 Task: Set up a 60-minute appointment for discussing service feedback.
Action: Mouse moved to (82, 157)
Screenshot: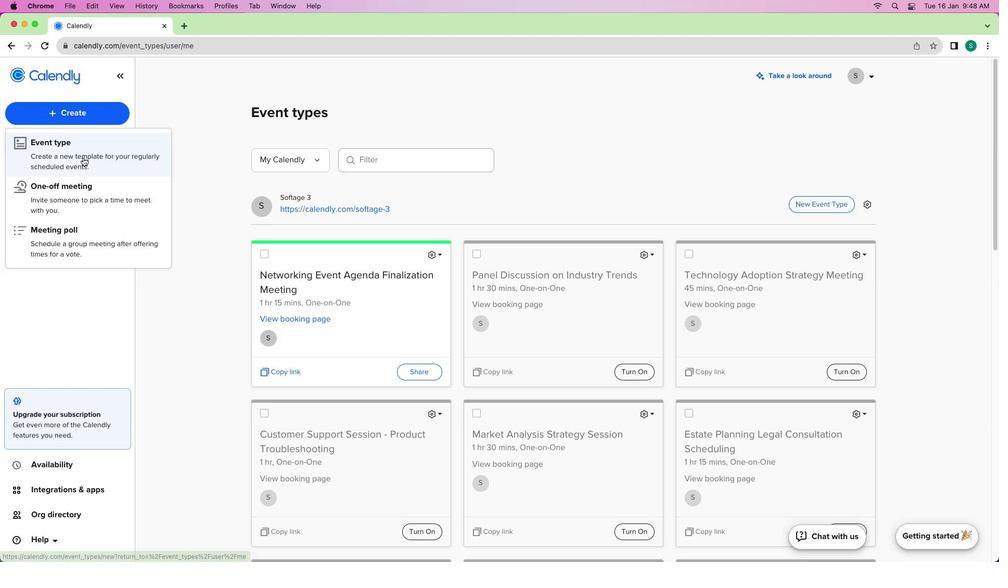
Action: Mouse pressed left at (82, 157)
Screenshot: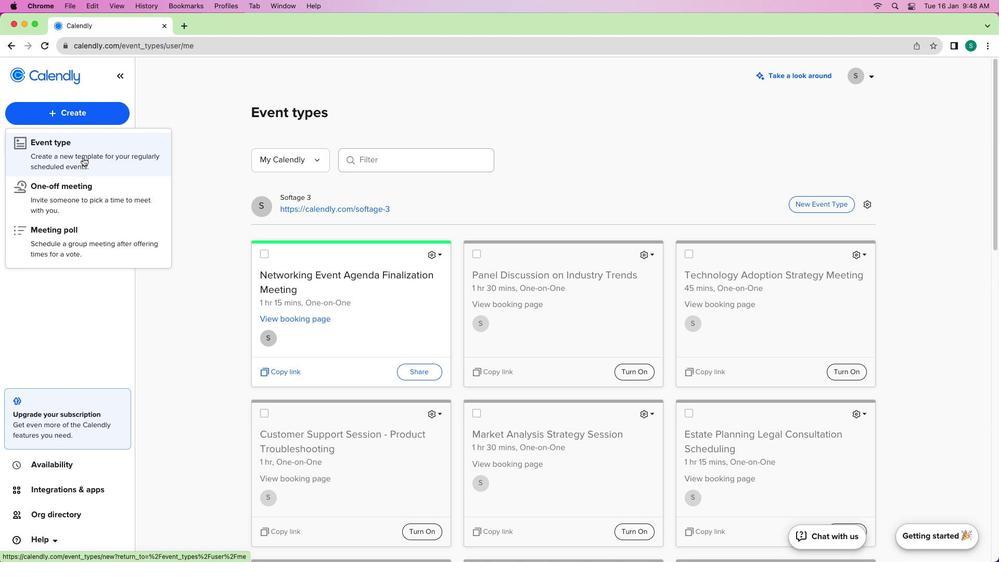 
Action: Mouse moved to (368, 232)
Screenshot: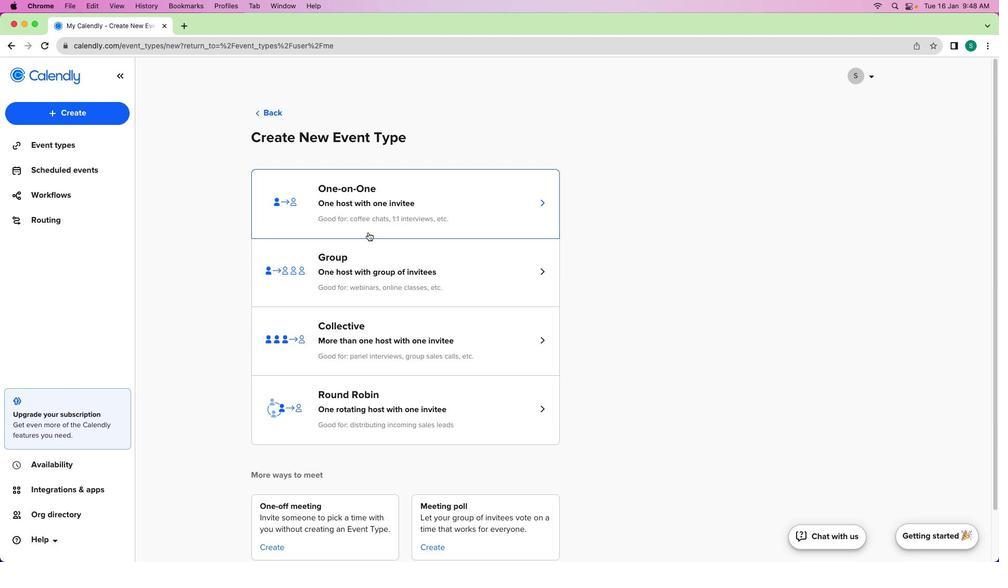 
Action: Mouse pressed left at (368, 232)
Screenshot: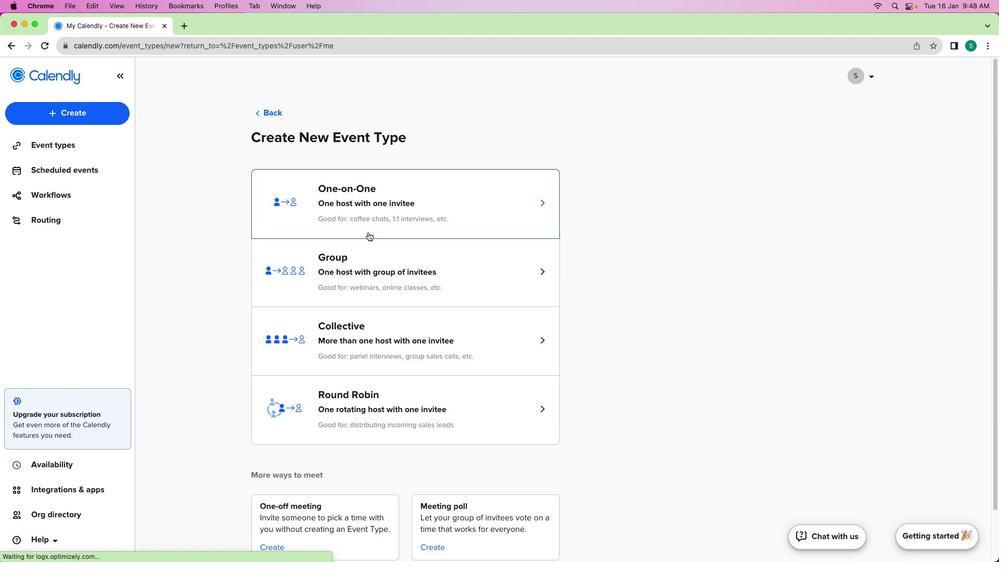 
Action: Mouse moved to (151, 165)
Screenshot: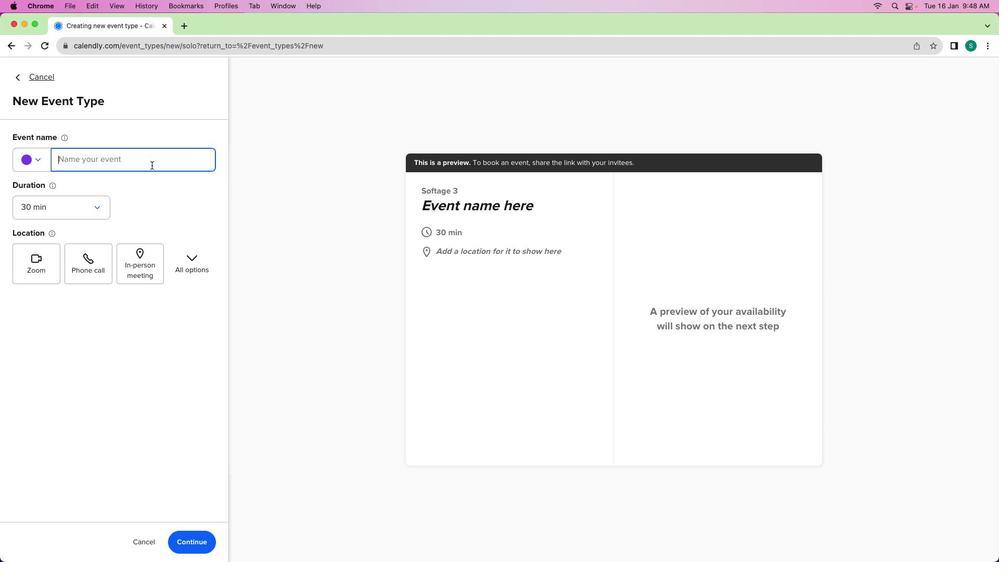 
Action: Mouse pressed left at (151, 165)
Screenshot: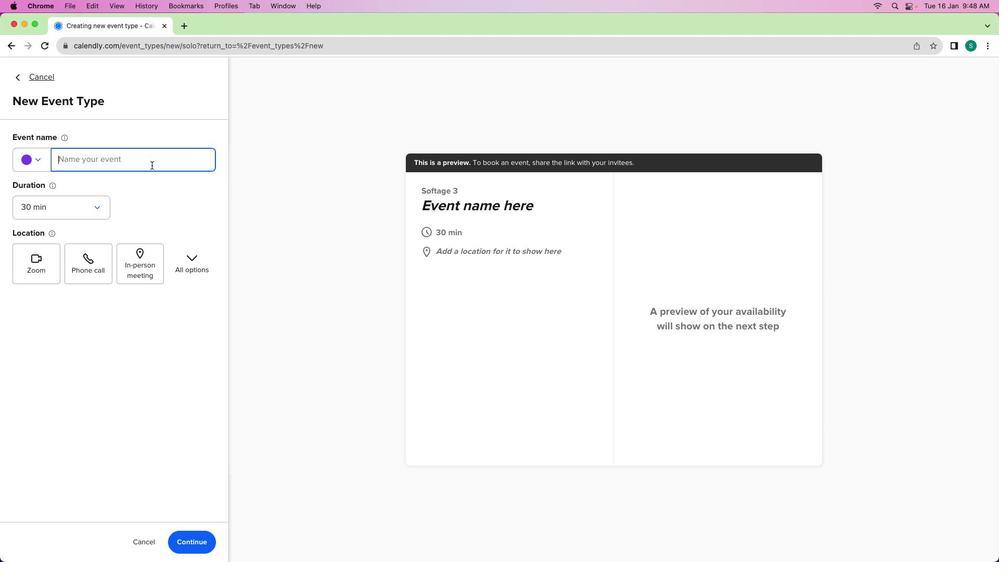 
Action: Key pressed Key.shiftKey.shift'S''e''r''v''i''c''e'Key.spaceKey.shift'F''e''d'Key.backspace'e''d''b''a''c''k'Key.spaceKey.shift'D''i''s''c''u''s''s''i''o''n'Key.spaceKey.shiftKey.shift'A''p''p''o''i''n''t''m''e''n''t'Key.space
Screenshot: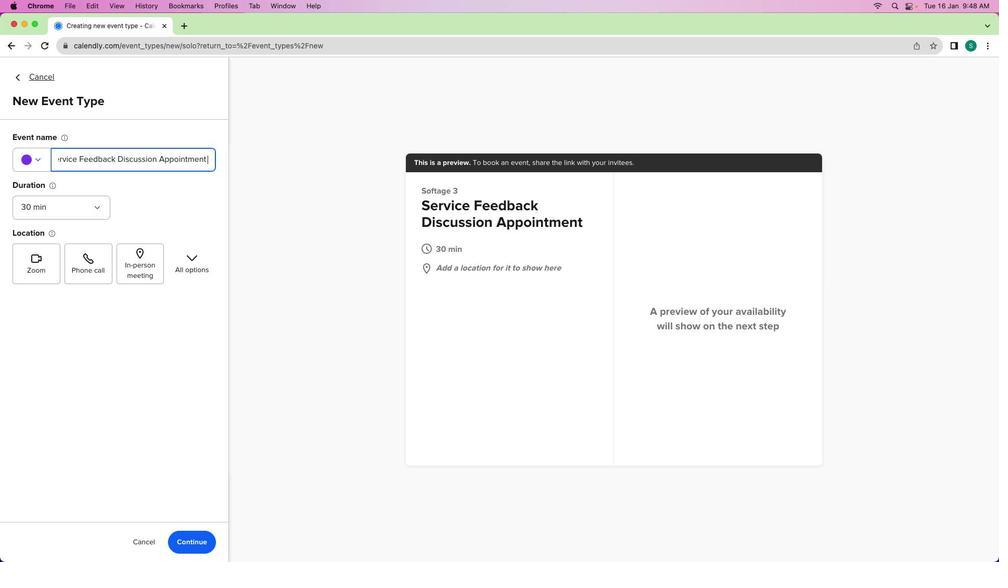 
Action: Mouse moved to (61, 213)
Screenshot: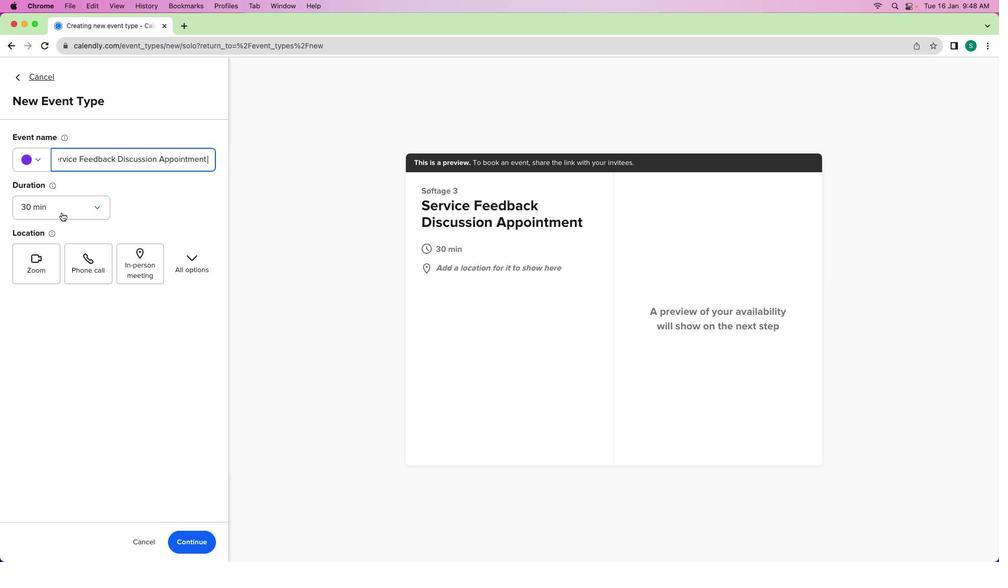
Action: Mouse pressed left at (61, 213)
Screenshot: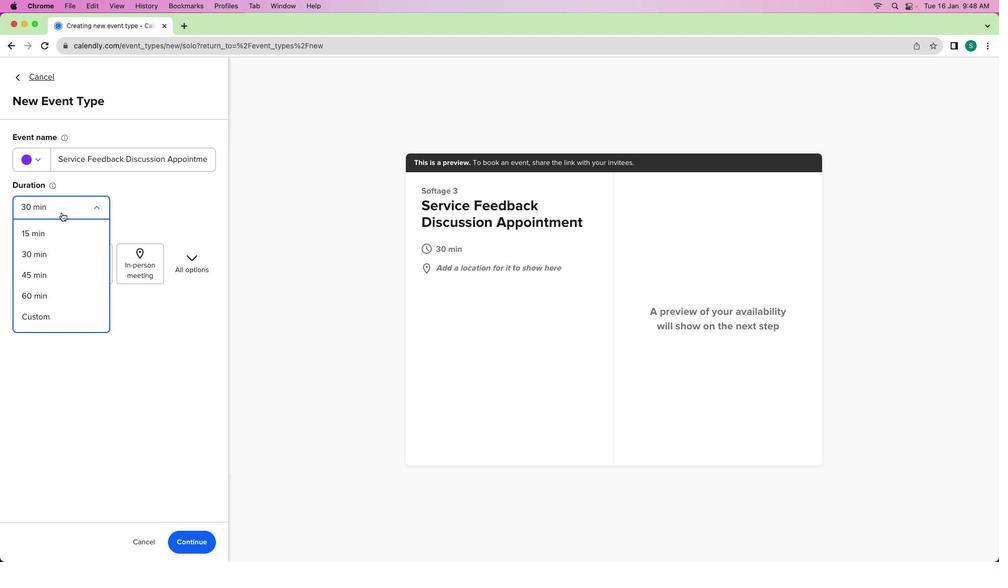 
Action: Mouse moved to (36, 297)
Screenshot: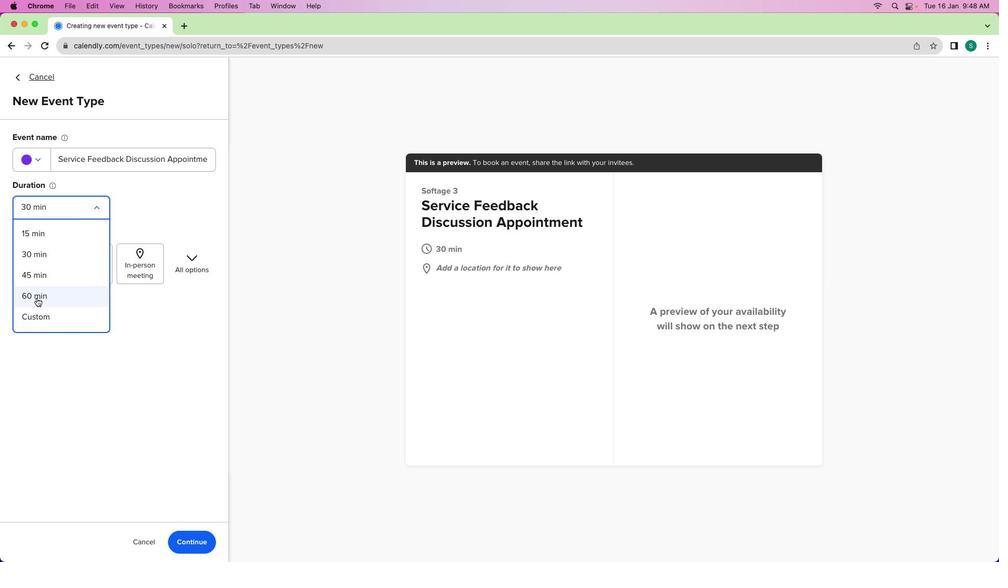
Action: Mouse pressed left at (36, 297)
Screenshot: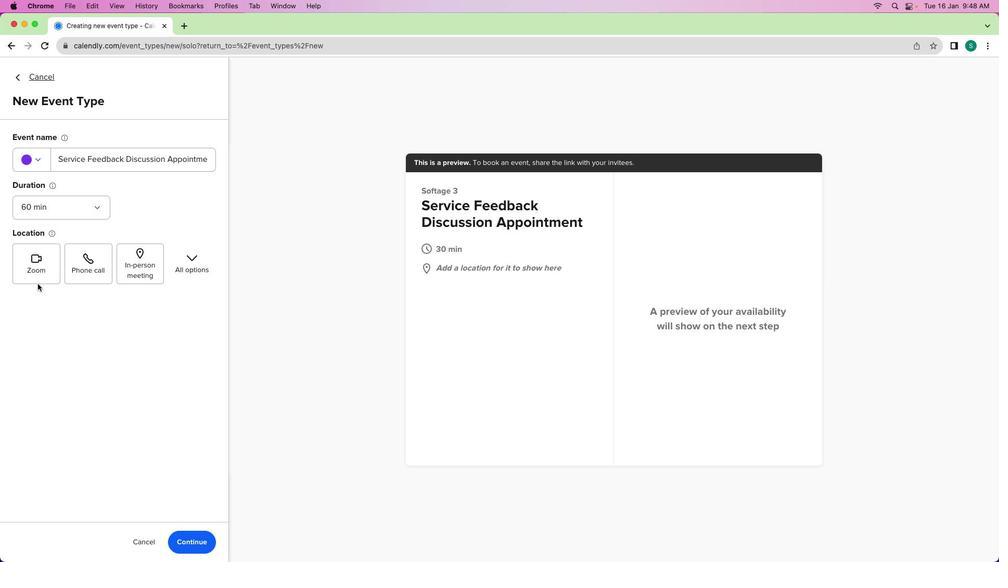 
Action: Mouse moved to (33, 163)
Screenshot: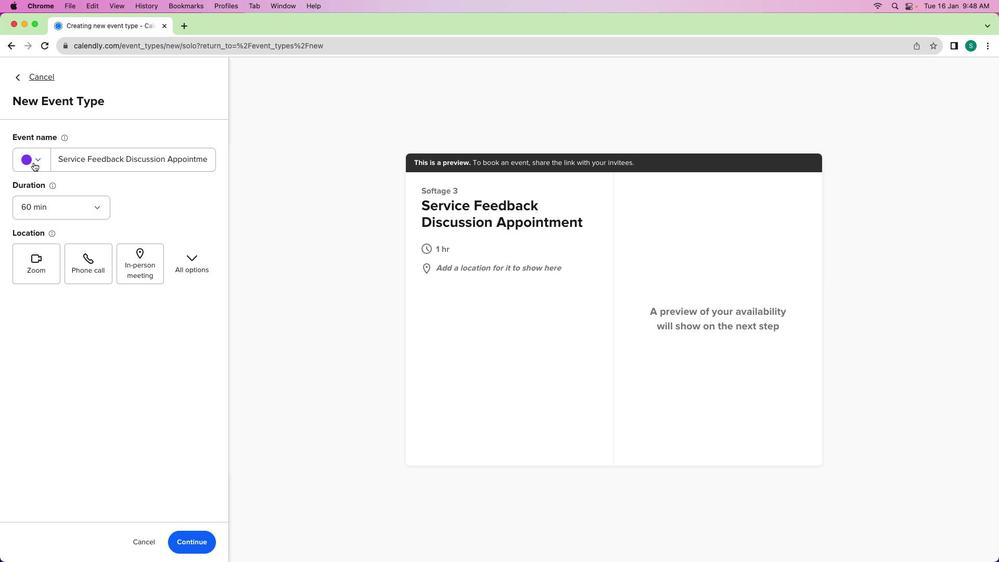 
Action: Mouse pressed left at (33, 163)
Screenshot: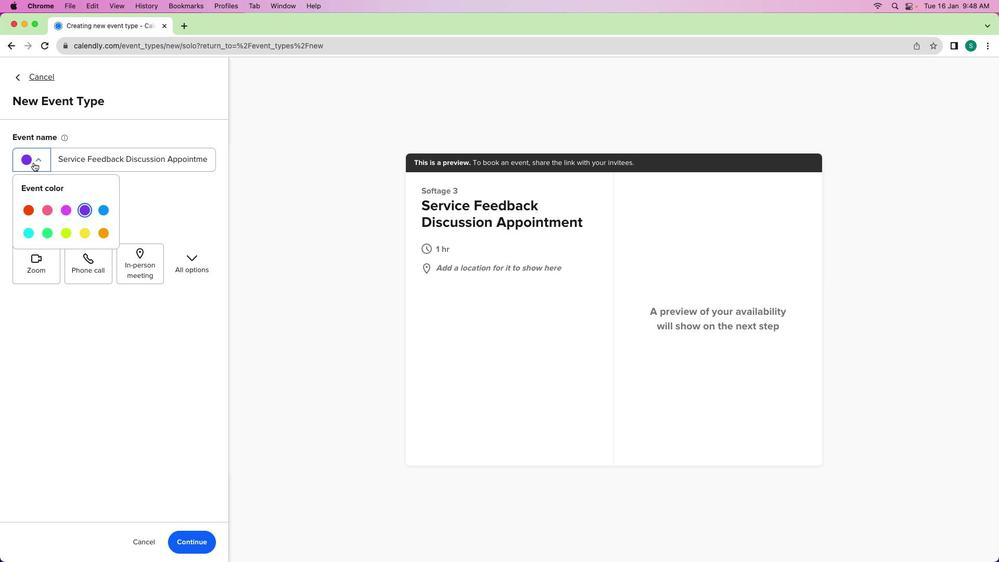 
Action: Mouse moved to (99, 213)
Screenshot: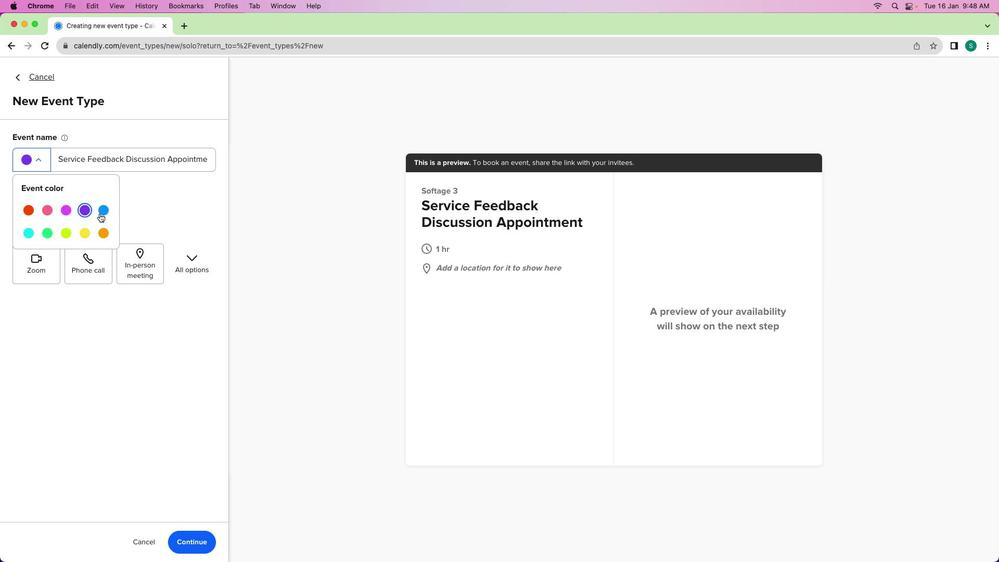
Action: Mouse pressed left at (99, 213)
Screenshot: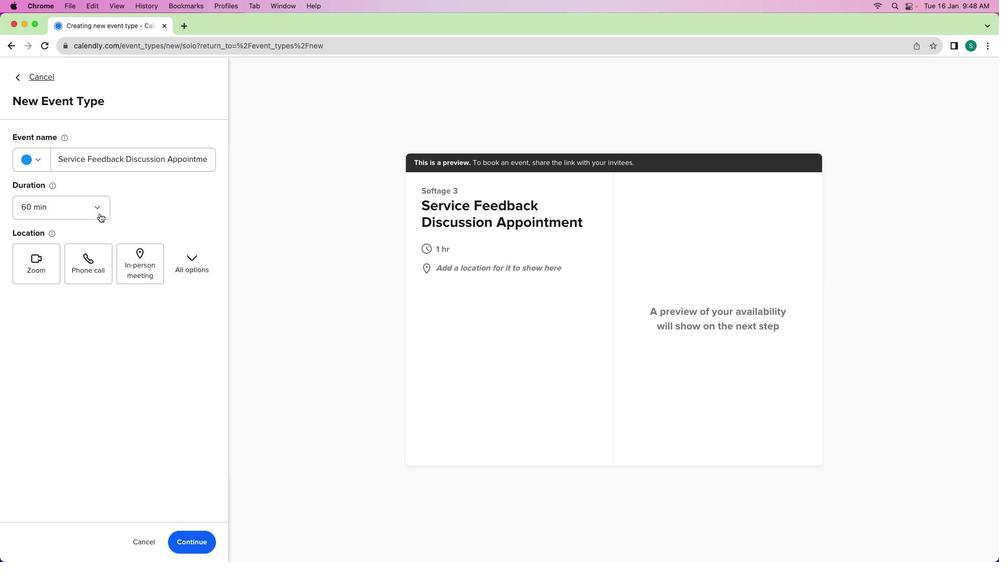 
Action: Mouse moved to (26, 276)
Screenshot: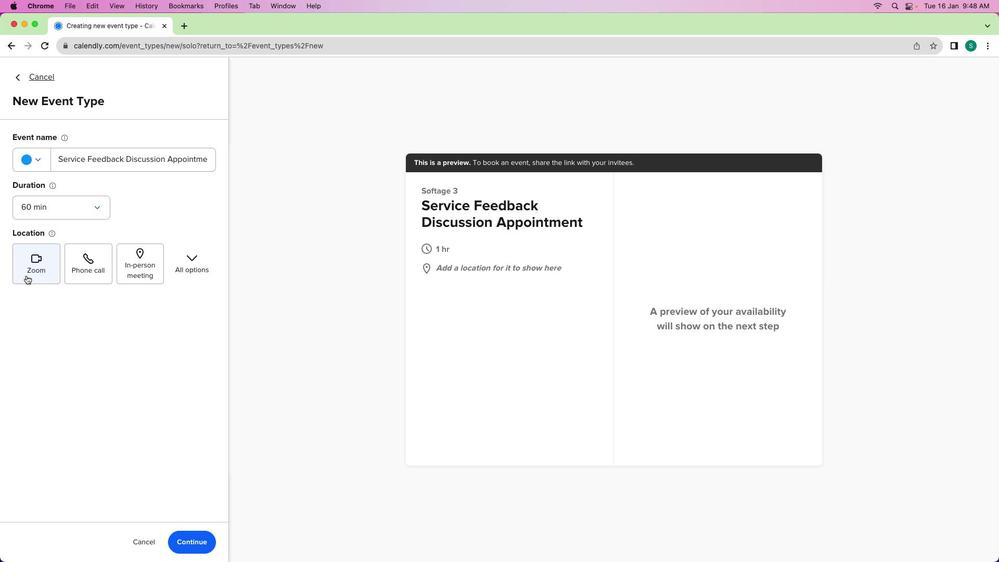 
Action: Mouse pressed left at (26, 276)
Screenshot: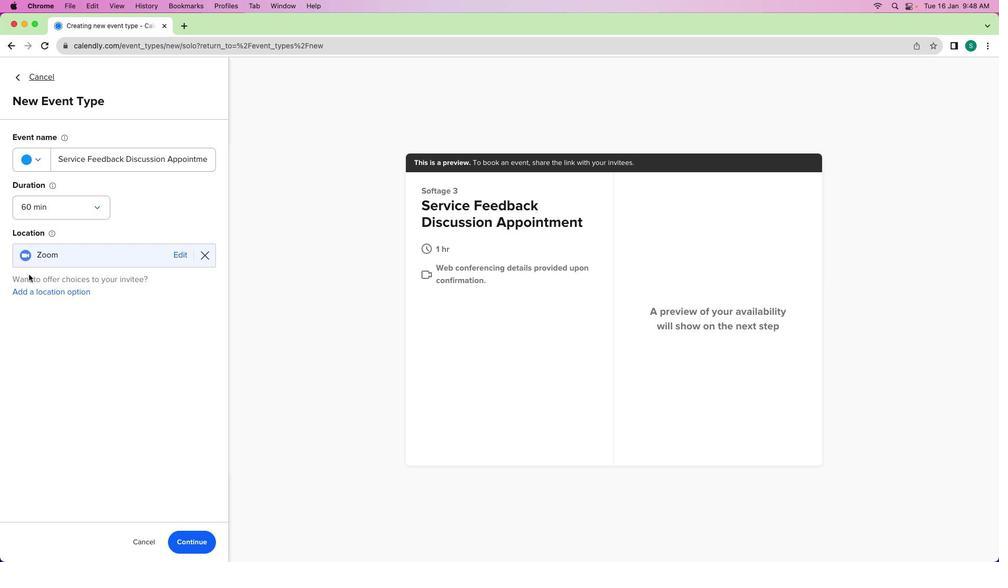 
Action: Mouse moved to (193, 544)
Screenshot: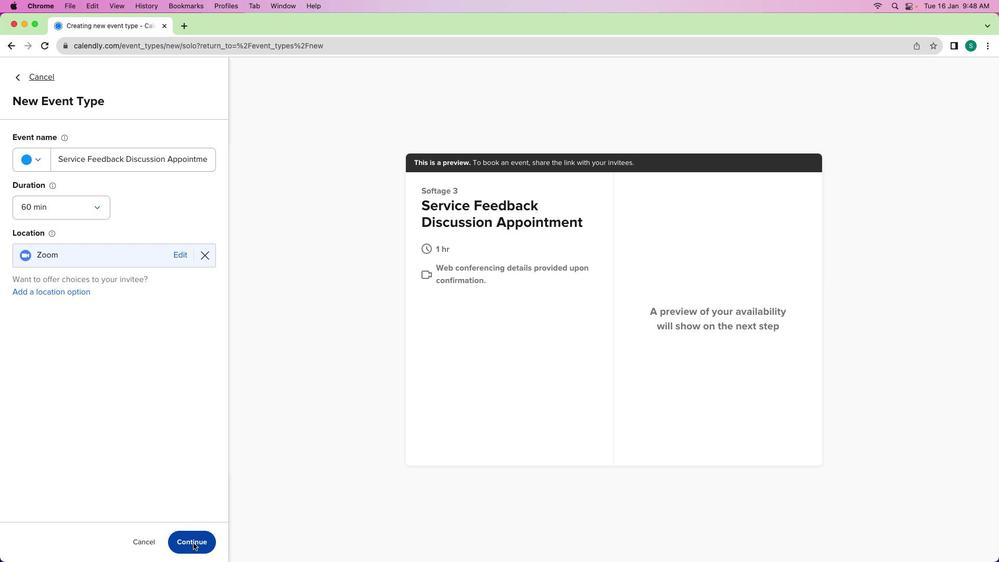 
Action: Mouse pressed left at (193, 544)
Screenshot: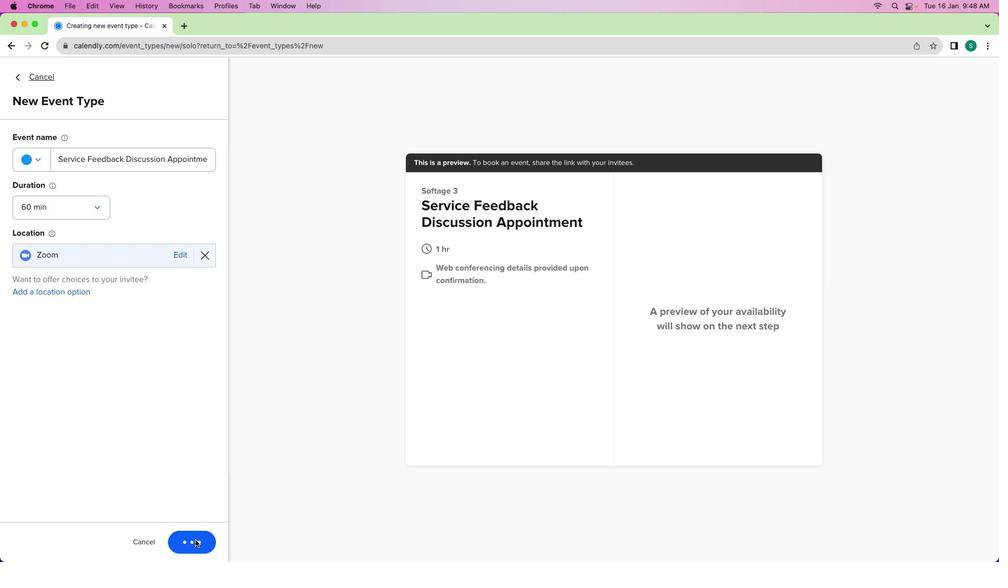 
Action: Mouse moved to (166, 349)
Screenshot: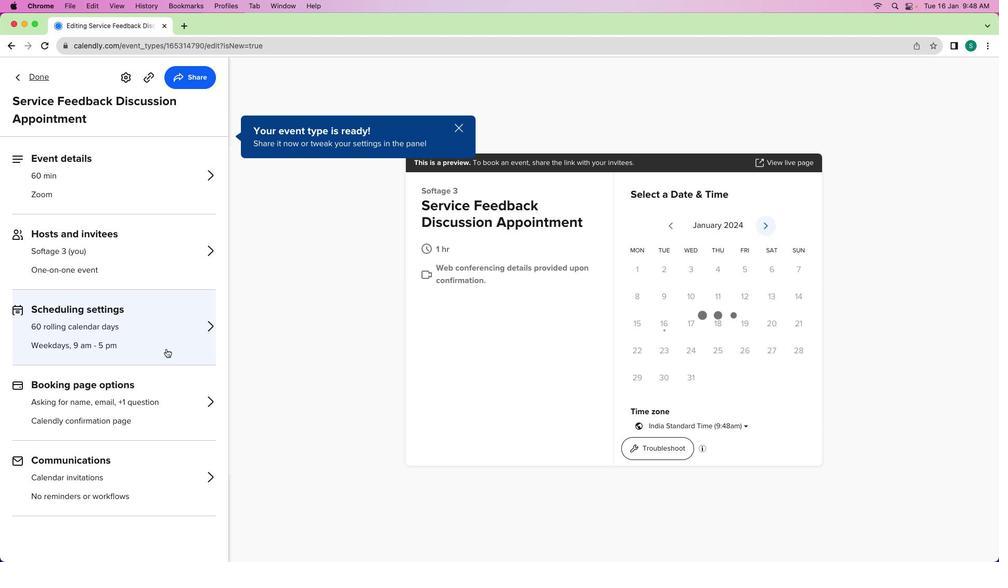 
Action: Mouse pressed left at (166, 349)
Screenshot: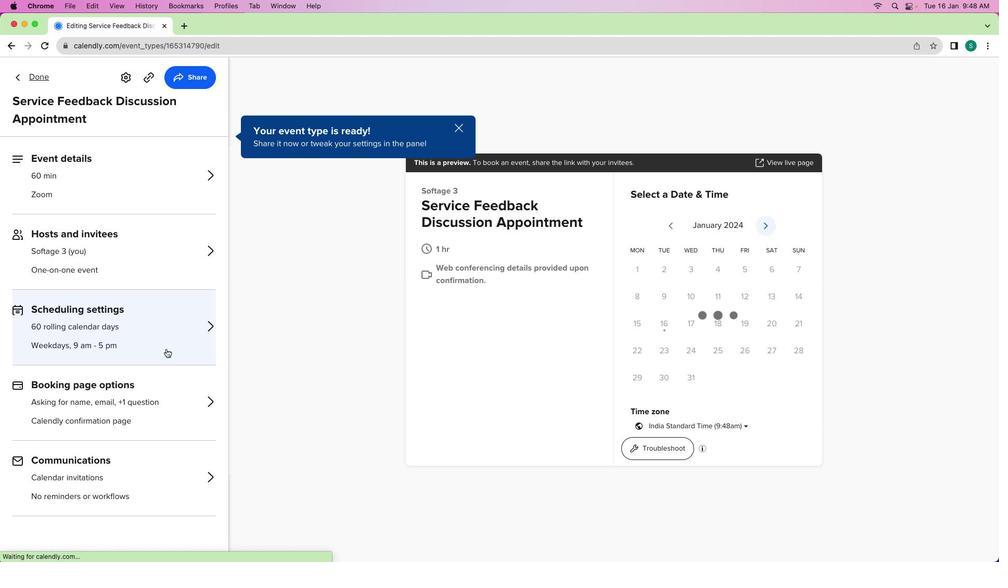 
Action: Mouse moved to (185, 389)
Screenshot: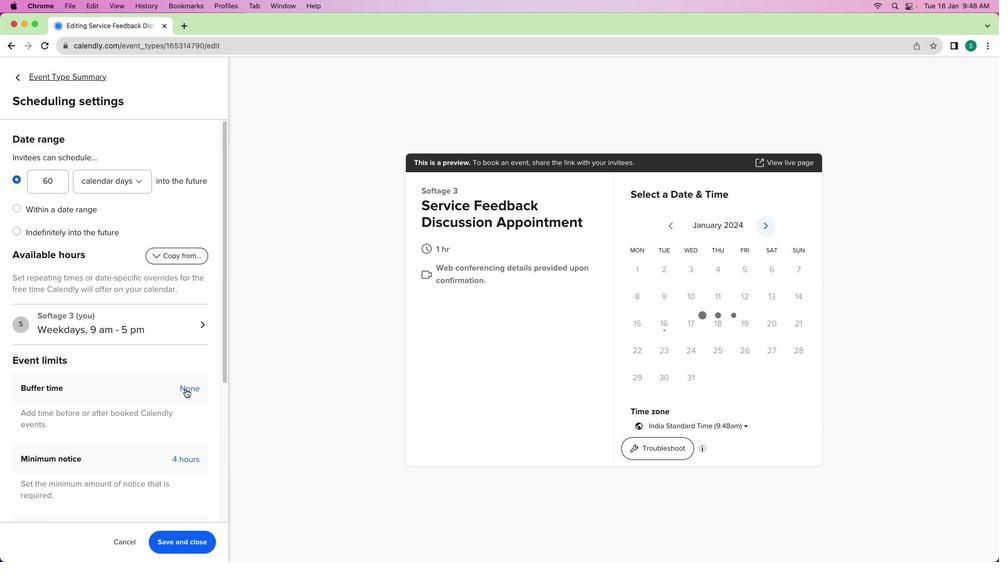 
Action: Mouse pressed left at (185, 389)
Screenshot: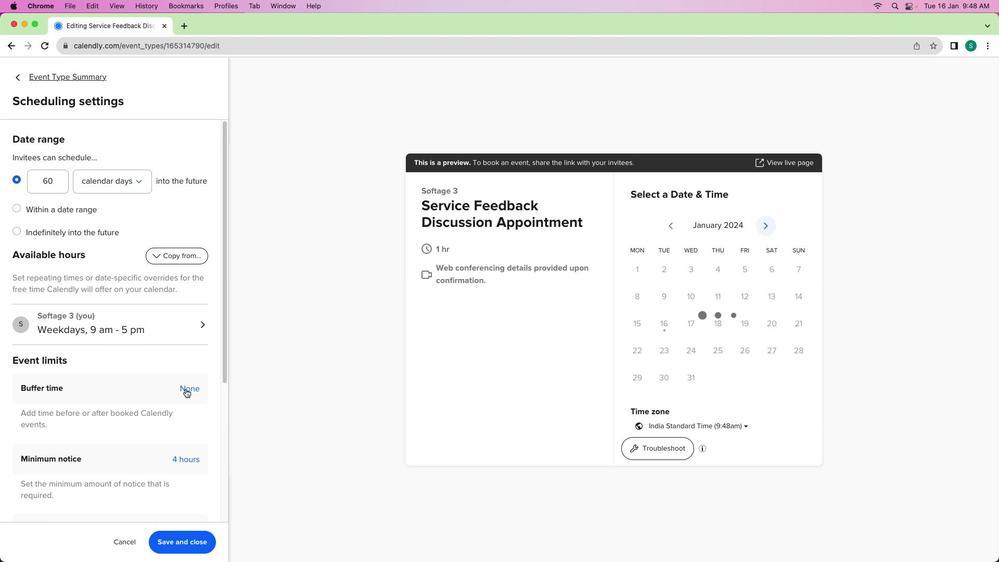 
Action: Mouse moved to (151, 414)
Screenshot: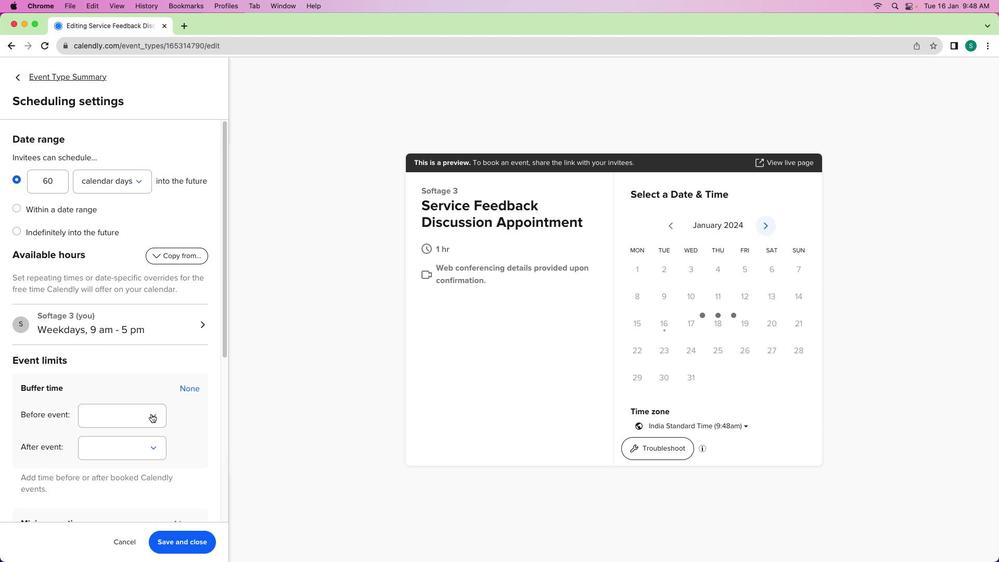 
Action: Mouse pressed left at (151, 414)
Screenshot: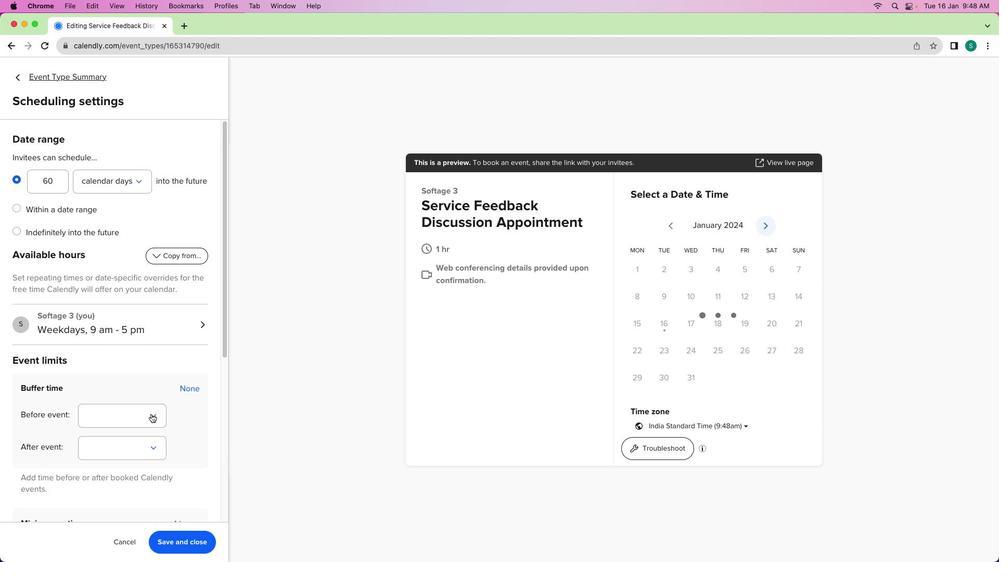 
Action: Mouse moved to (99, 506)
Screenshot: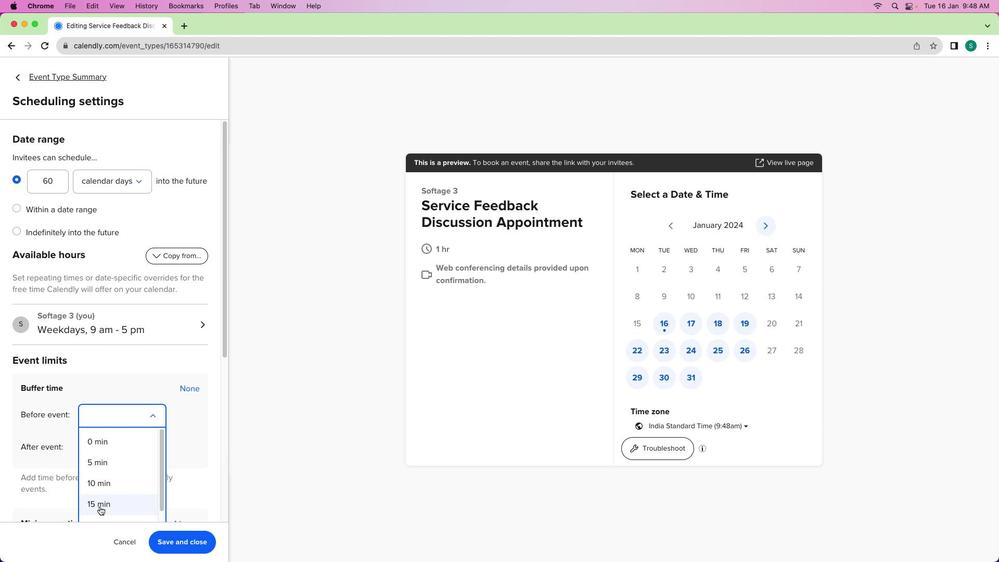 
Action: Mouse pressed left at (99, 506)
Screenshot: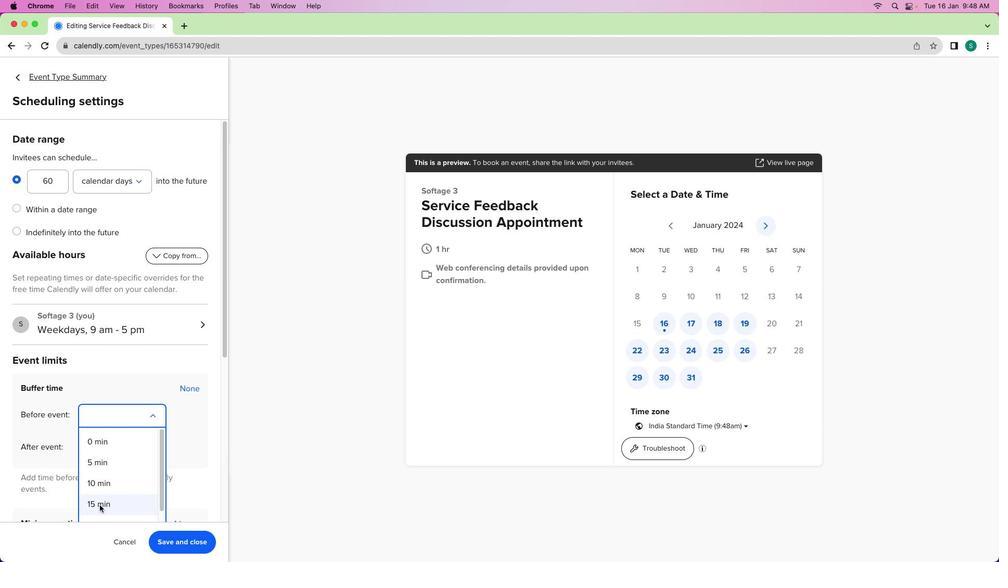 
Action: Mouse moved to (125, 445)
Screenshot: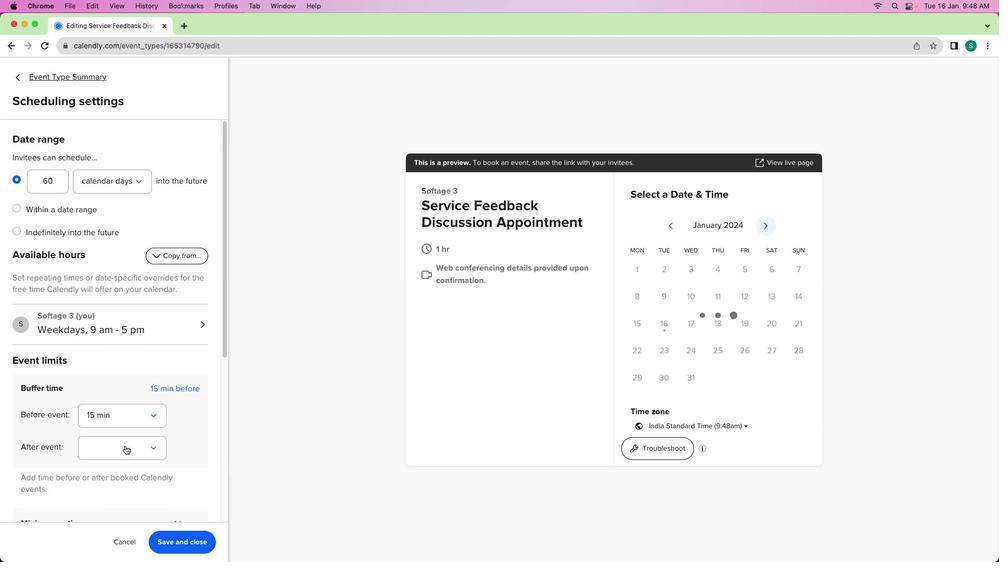 
Action: Mouse pressed left at (125, 445)
Screenshot: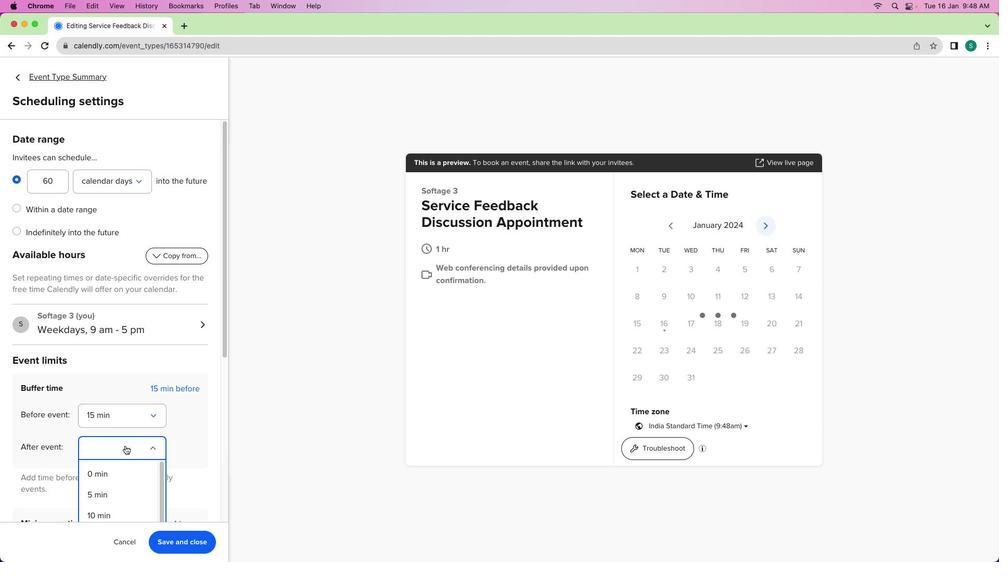 
Action: Mouse moved to (112, 490)
Screenshot: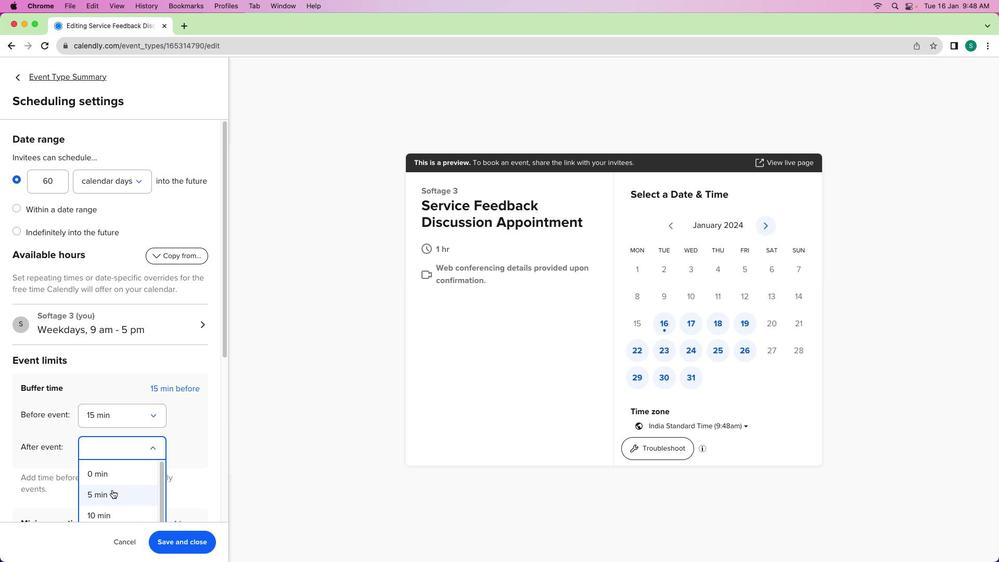 
Action: Mouse pressed left at (112, 490)
Screenshot: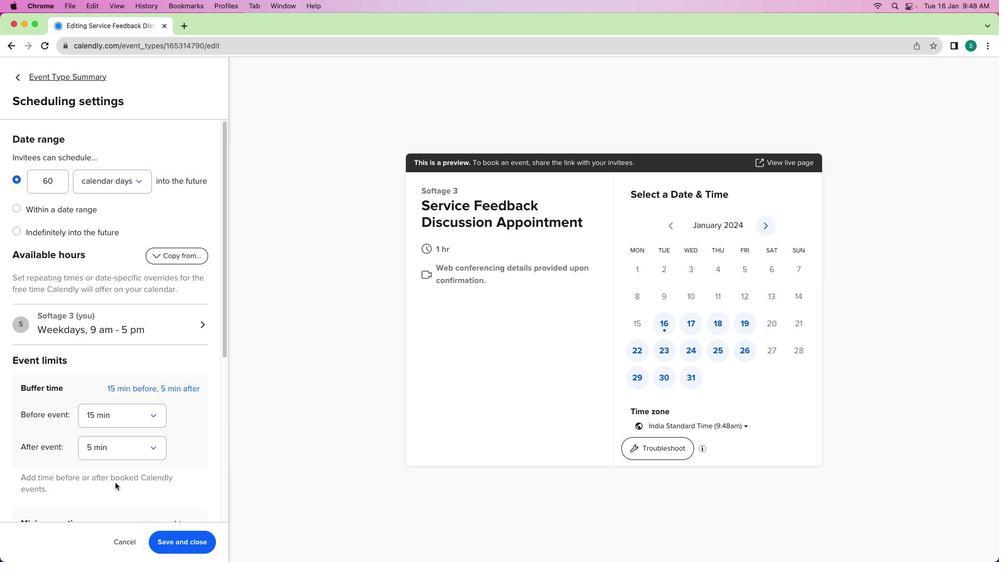 
Action: Mouse moved to (127, 438)
Screenshot: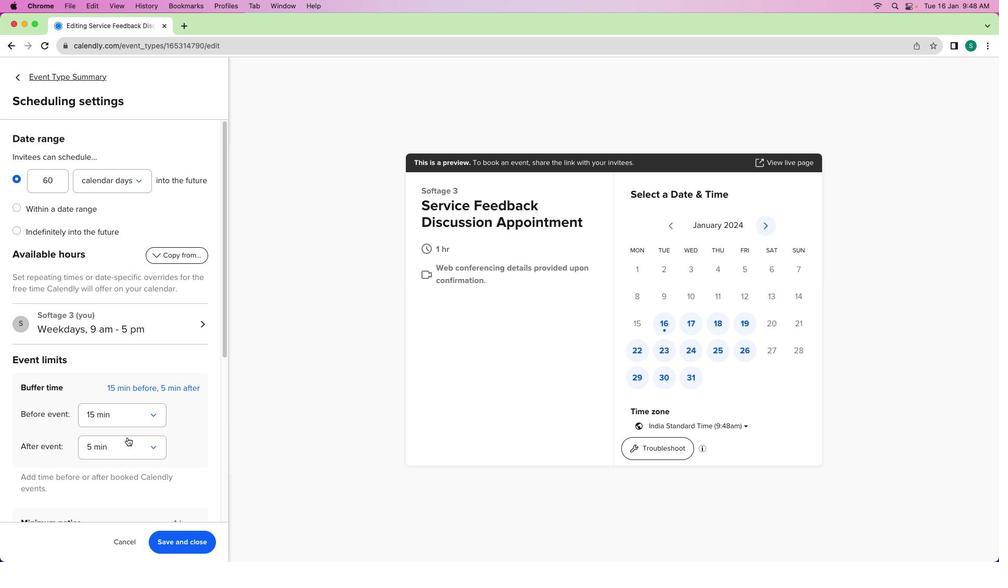 
Action: Mouse scrolled (127, 438) with delta (0, 0)
Screenshot: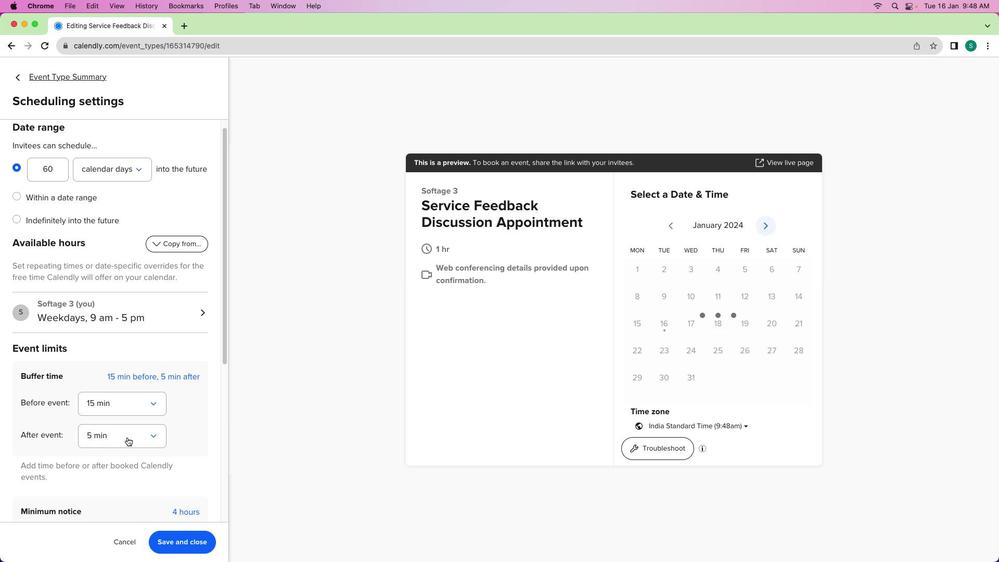 
Action: Mouse scrolled (127, 438) with delta (0, 0)
Screenshot: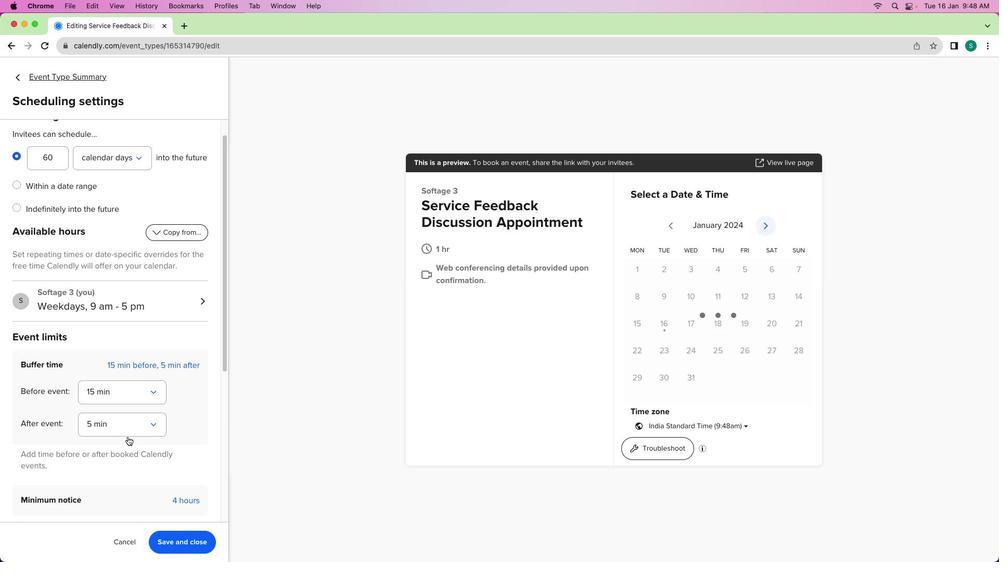 
Action: Mouse scrolled (127, 438) with delta (0, -1)
Screenshot: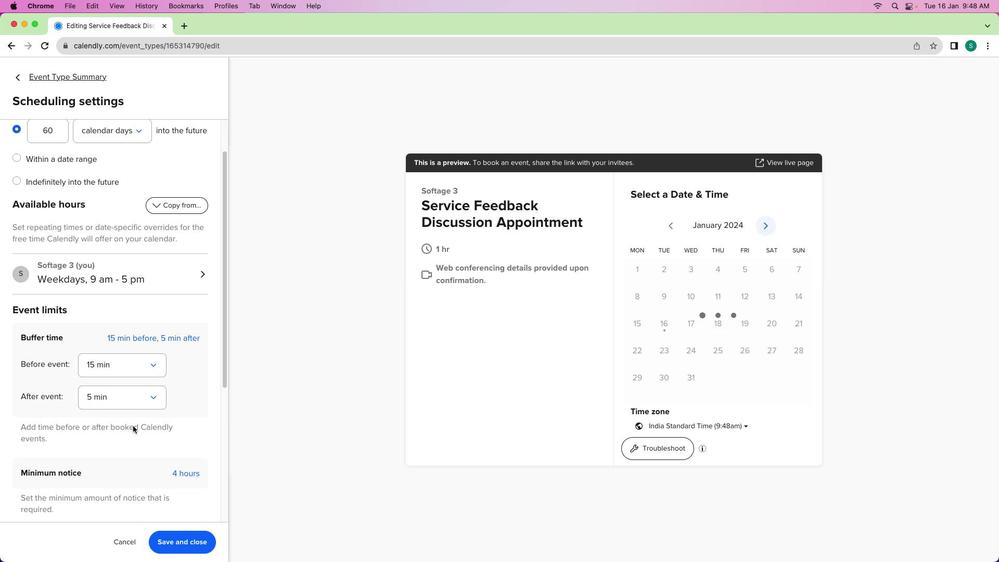 
Action: Mouse moved to (160, 326)
Screenshot: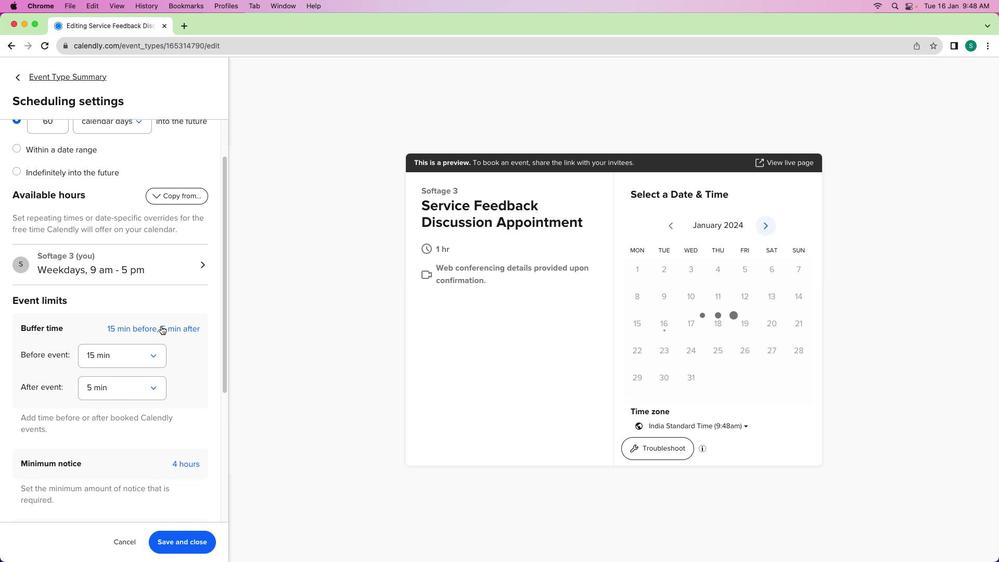 
Action: Mouse pressed left at (160, 326)
Screenshot: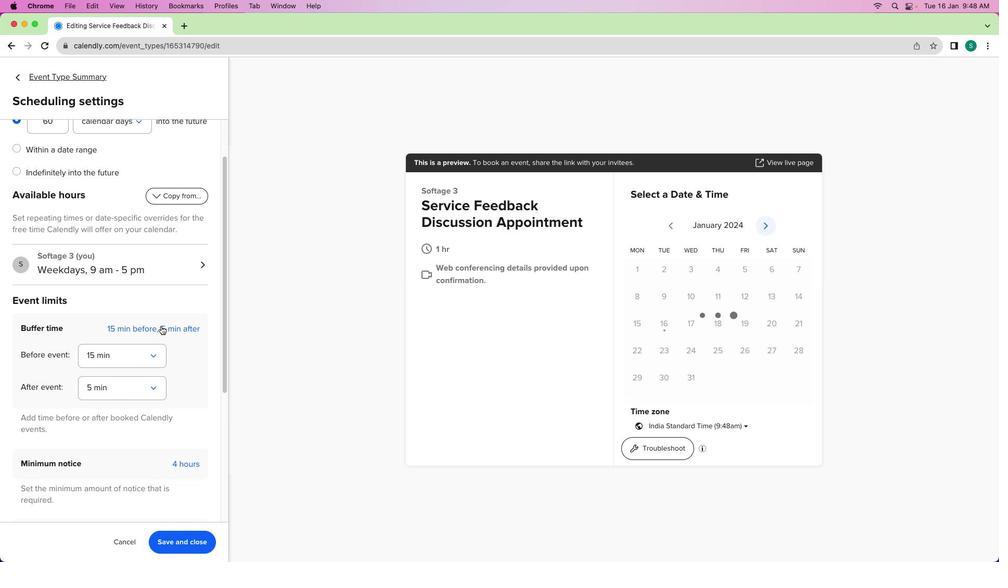 
Action: Mouse moved to (159, 431)
Screenshot: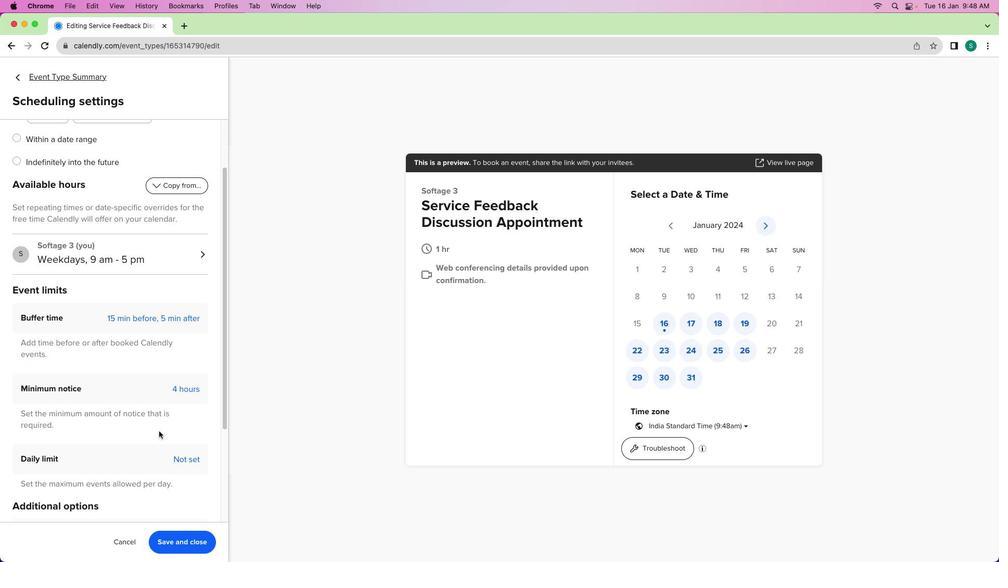 
Action: Mouse scrolled (159, 431) with delta (0, 0)
Screenshot: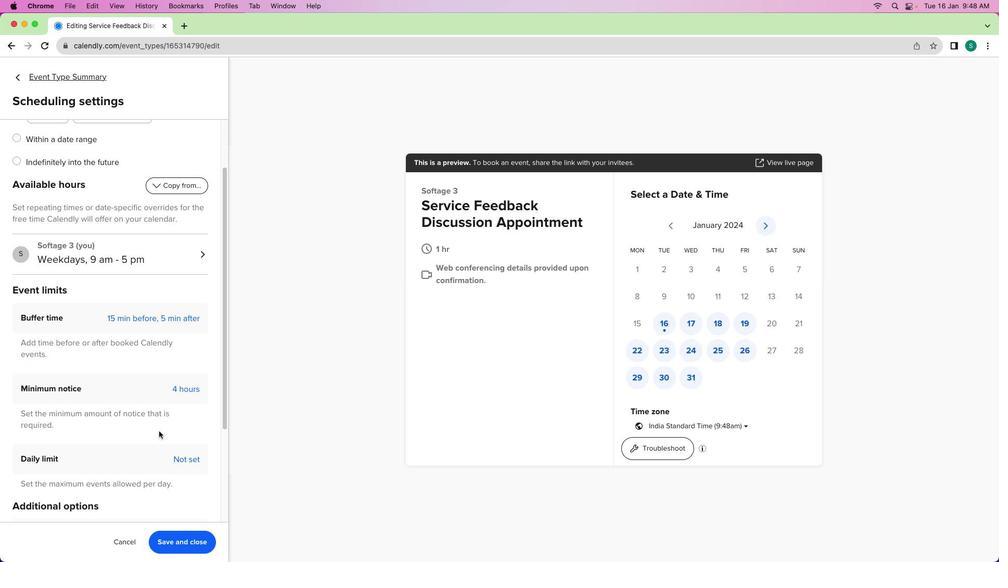 
Action: Mouse scrolled (159, 431) with delta (0, 0)
Screenshot: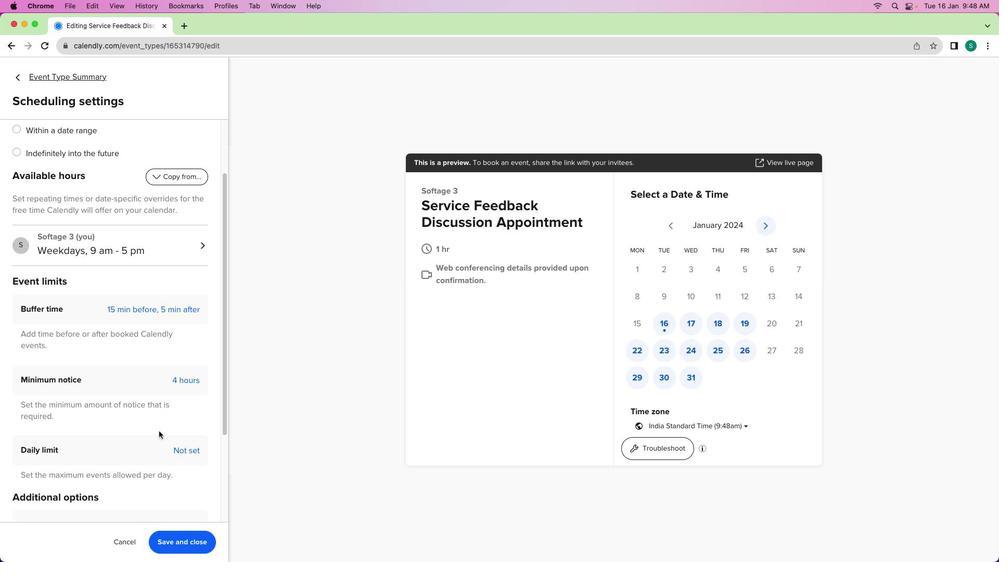 
Action: Mouse scrolled (159, 431) with delta (0, 0)
Screenshot: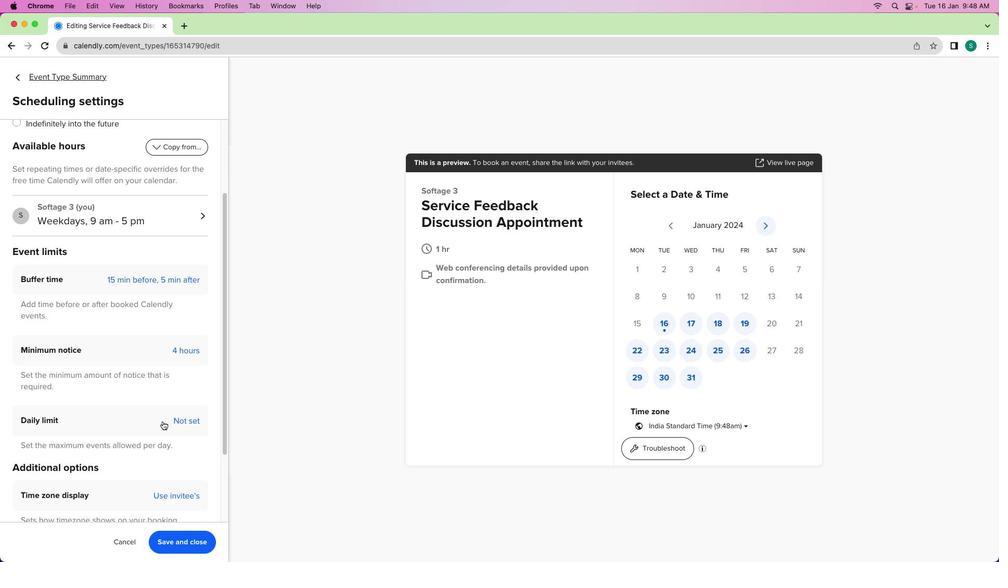 
Action: Mouse moved to (169, 350)
Screenshot: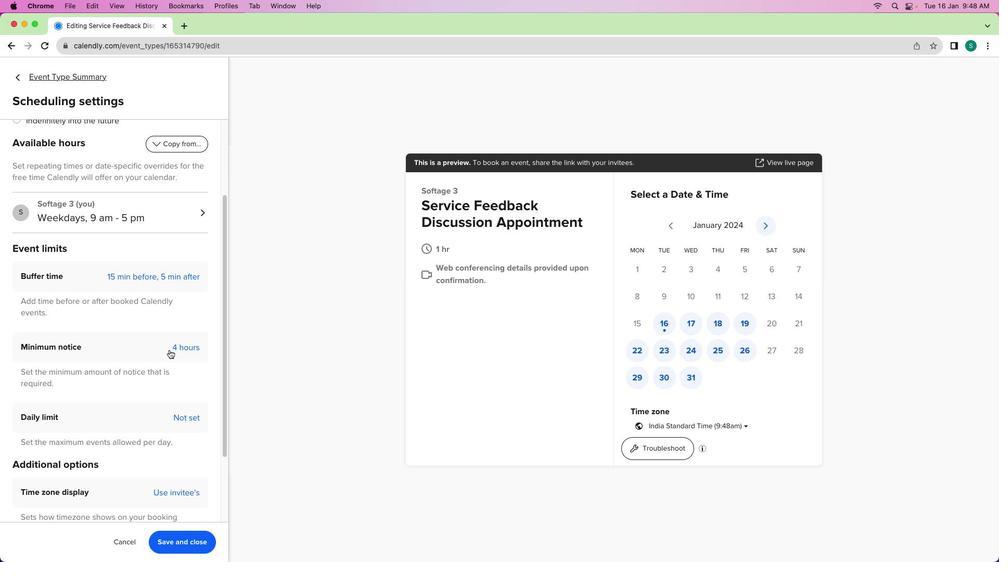 
Action: Mouse pressed left at (169, 350)
Screenshot: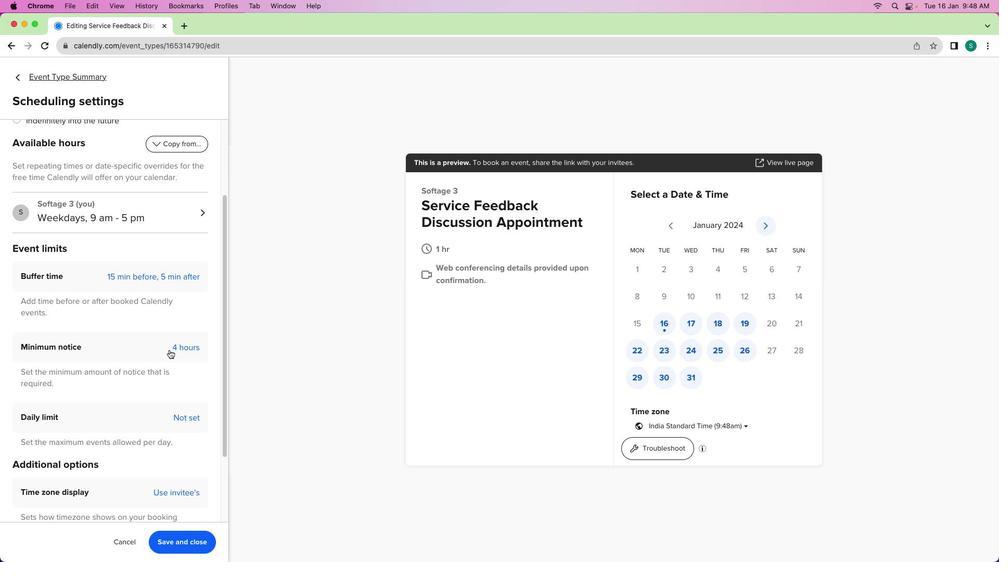
Action: Mouse moved to (52, 392)
Screenshot: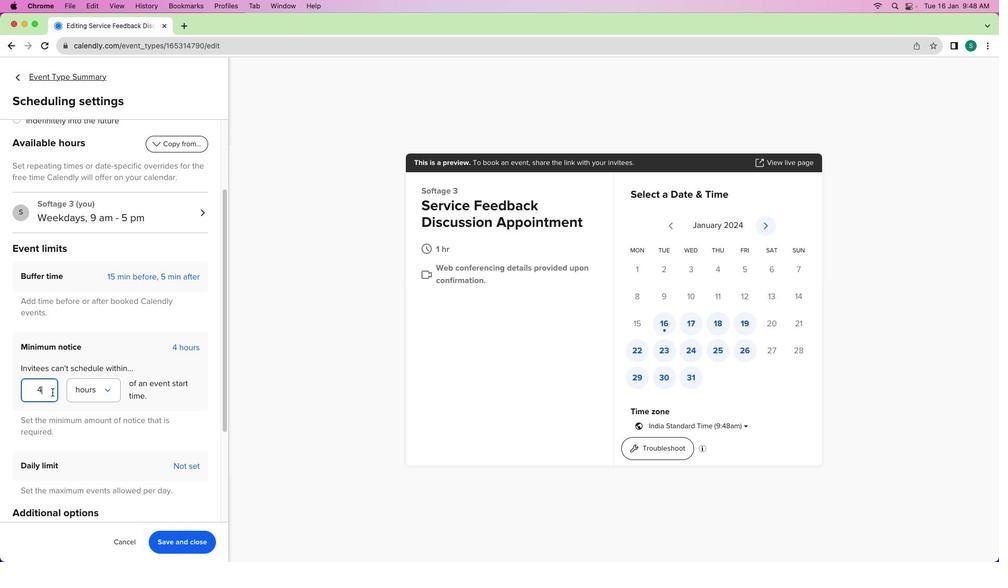 
Action: Mouse pressed left at (52, 392)
Screenshot: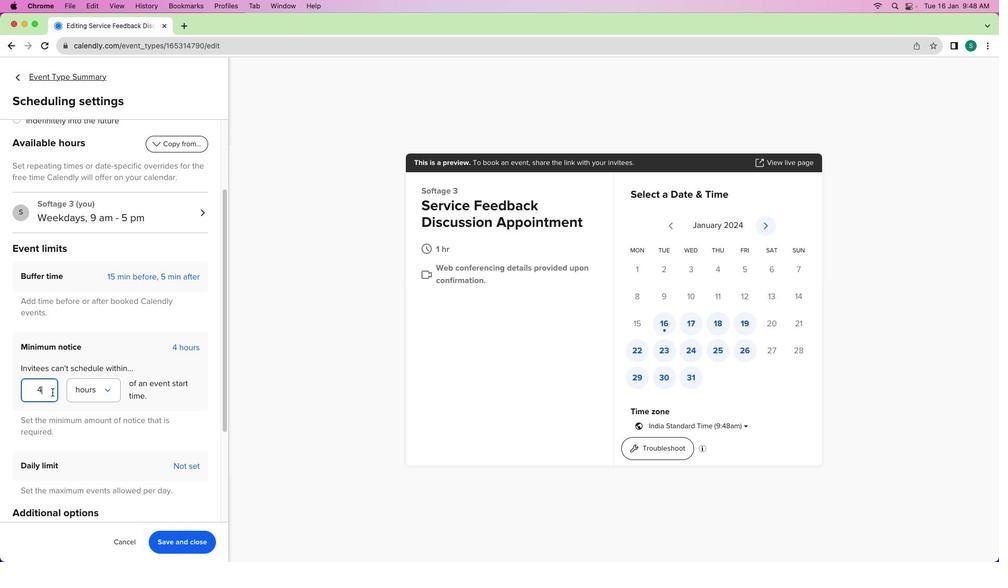
Action: Mouse moved to (52, 392)
Screenshot: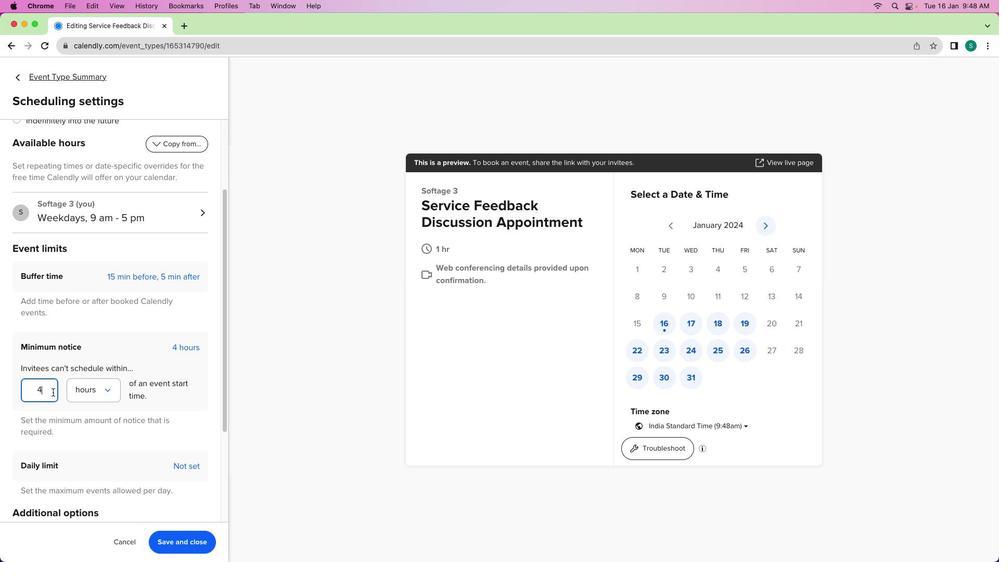 
Action: Key pressed Key.backspace'1''2'
Screenshot: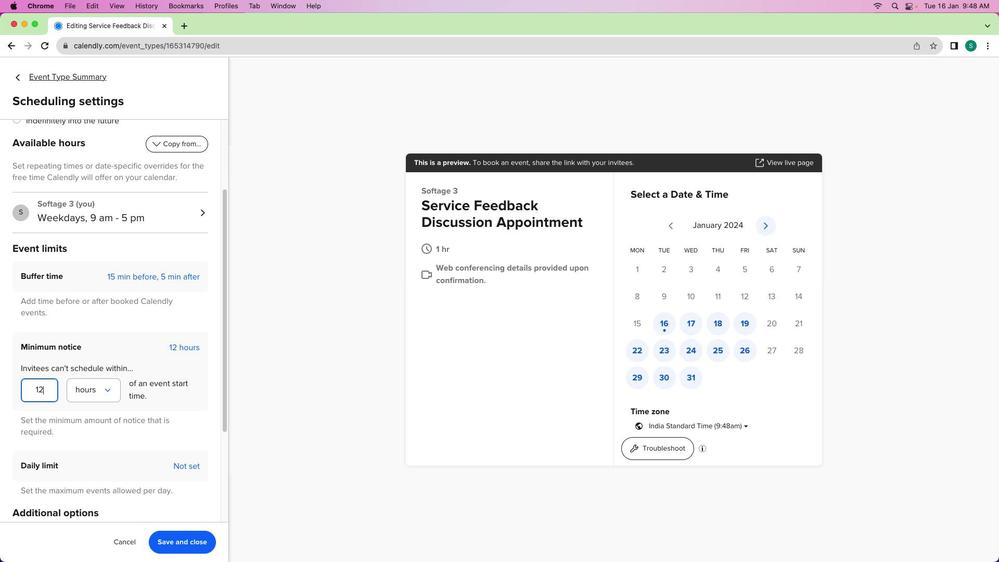 
Action: Mouse moved to (199, 345)
Screenshot: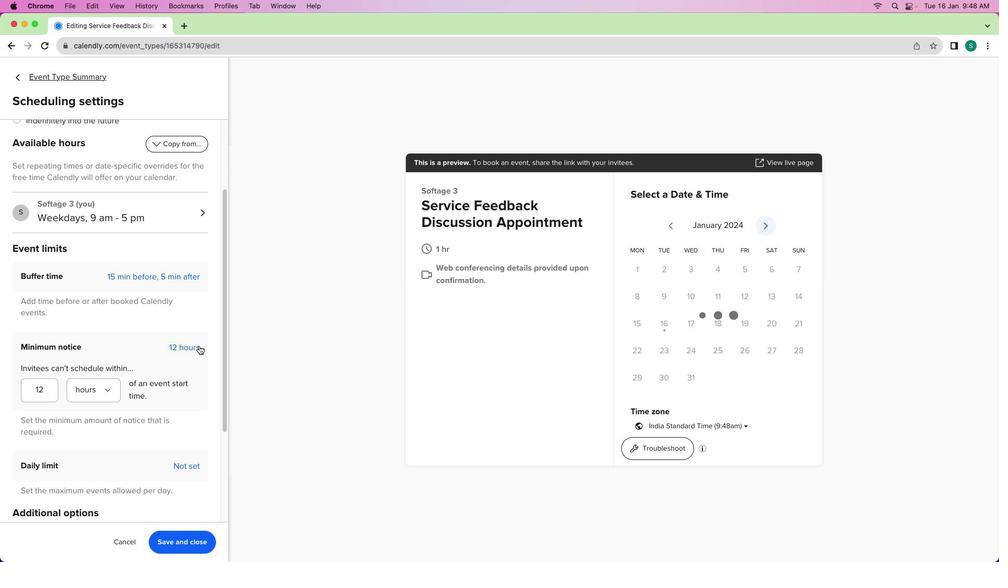 
Action: Mouse pressed left at (199, 345)
Screenshot: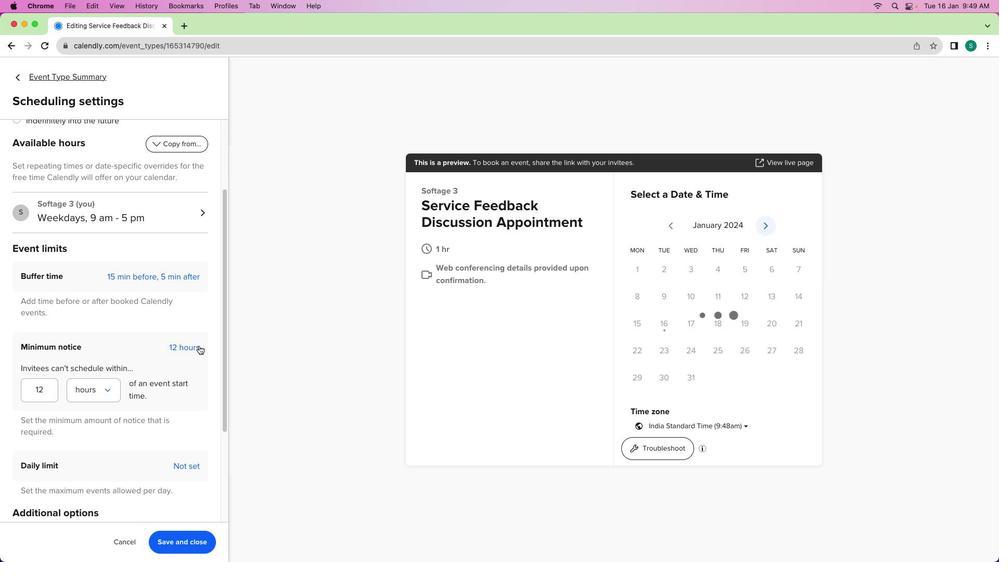 
Action: Mouse moved to (125, 406)
Screenshot: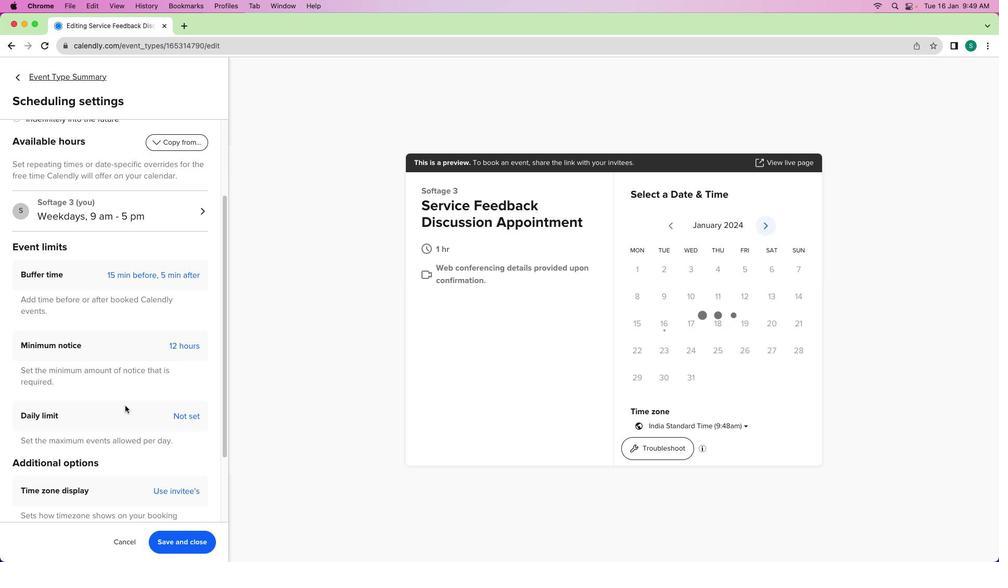 
Action: Mouse scrolled (125, 406) with delta (0, 0)
Screenshot: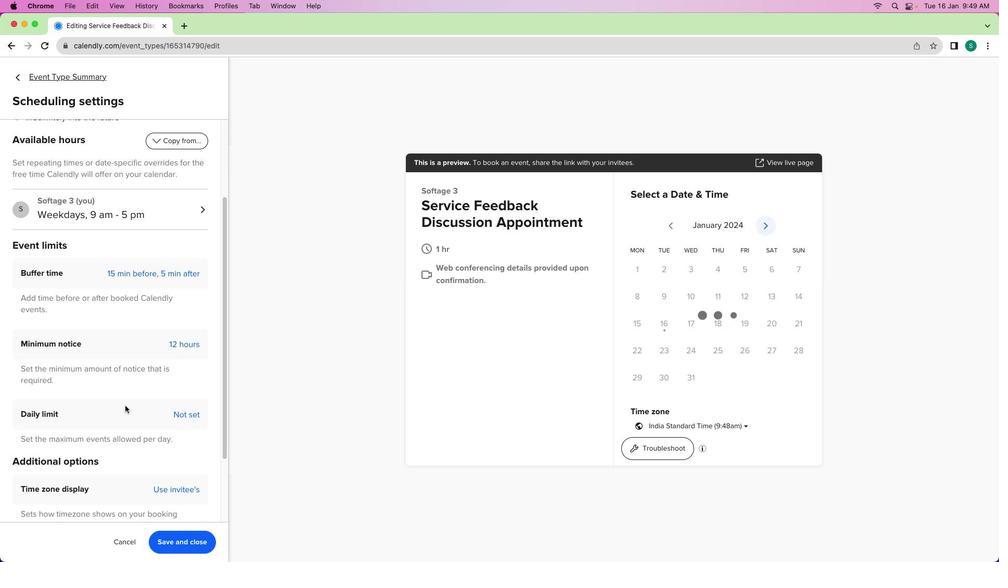 
Action: Mouse scrolled (125, 406) with delta (0, 0)
Screenshot: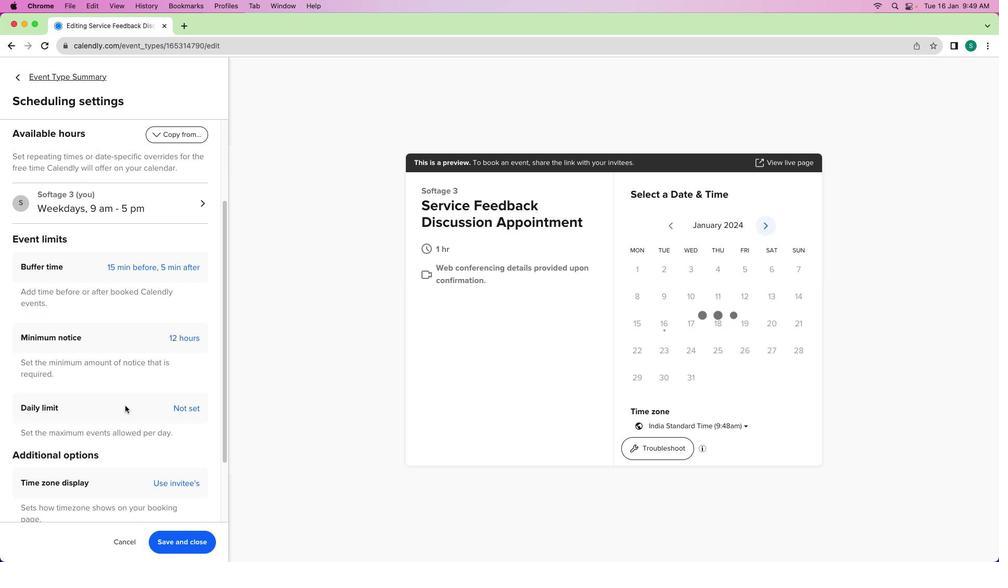 
Action: Mouse scrolled (125, 406) with delta (0, 0)
Screenshot: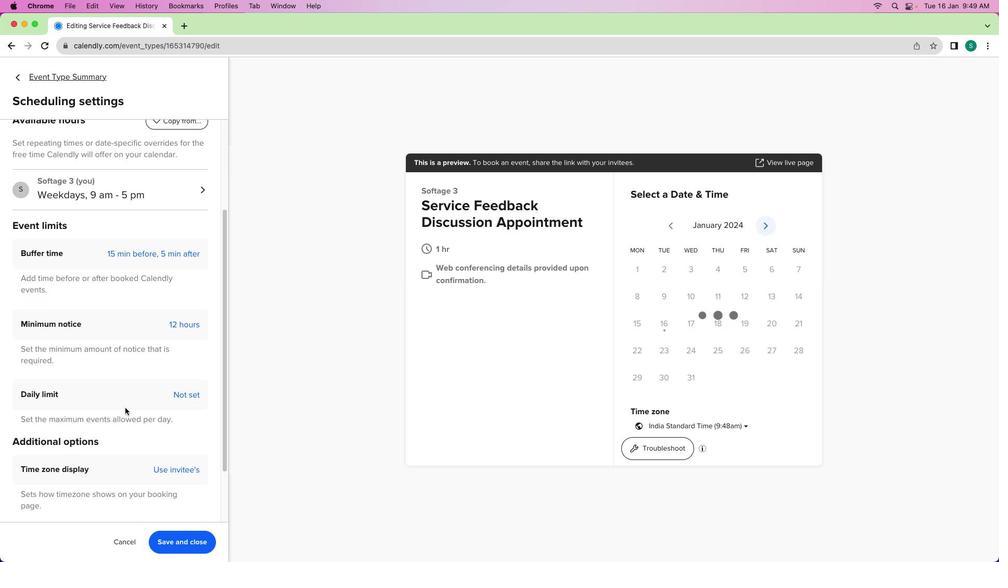 
Action: Mouse moved to (130, 447)
Screenshot: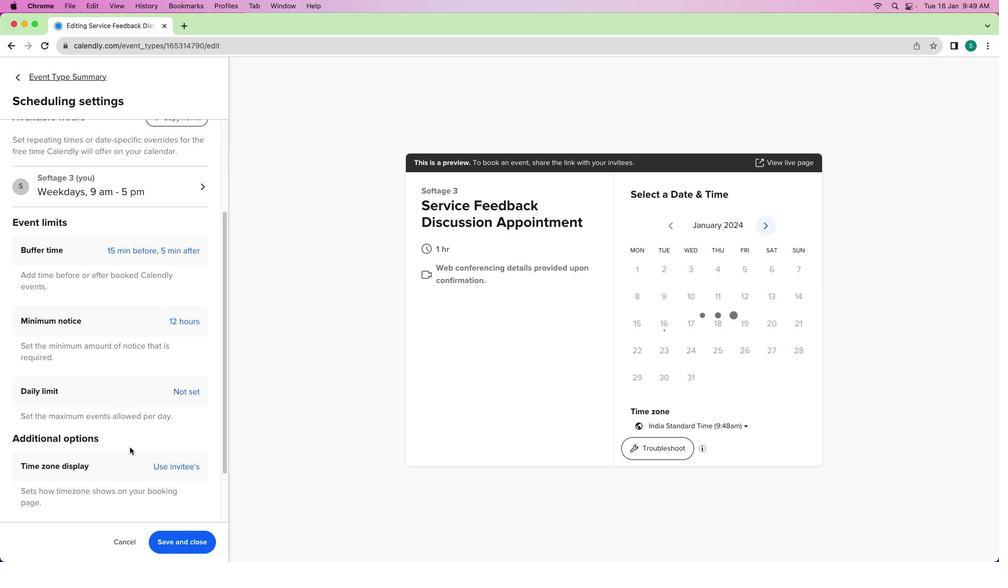 
Action: Mouse scrolled (130, 447) with delta (0, 0)
Screenshot: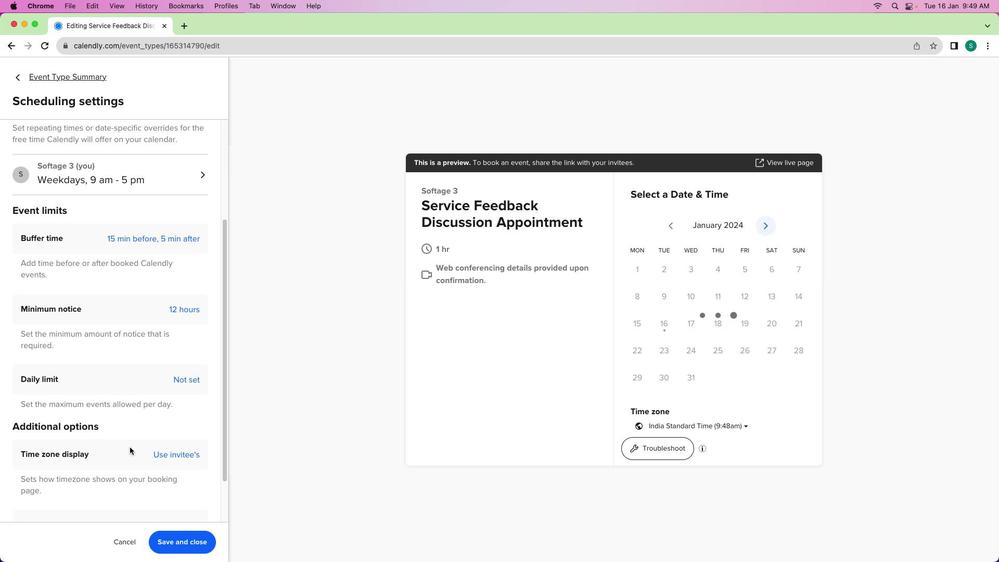 
Action: Mouse scrolled (130, 447) with delta (0, 0)
Screenshot: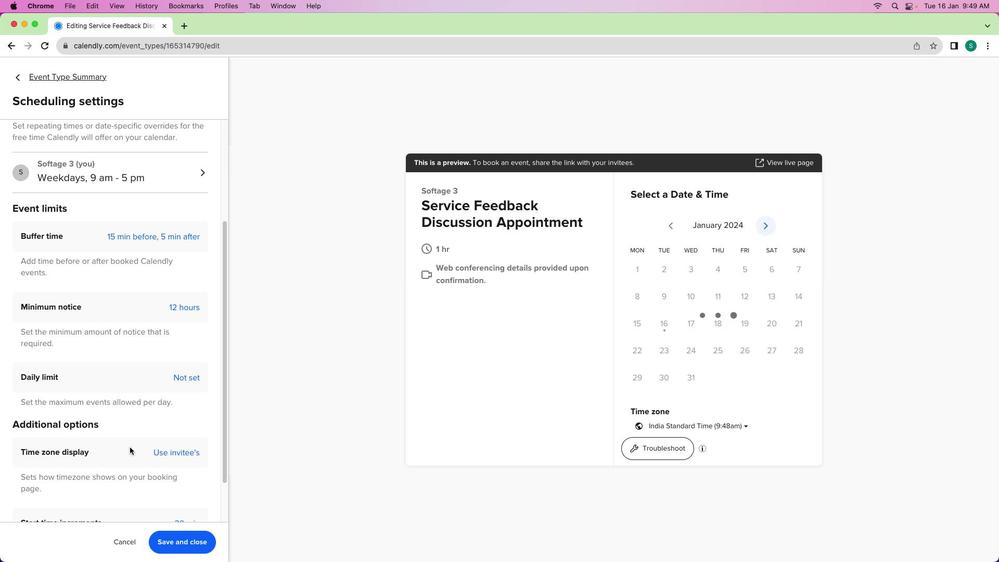 
Action: Mouse moved to (164, 534)
Screenshot: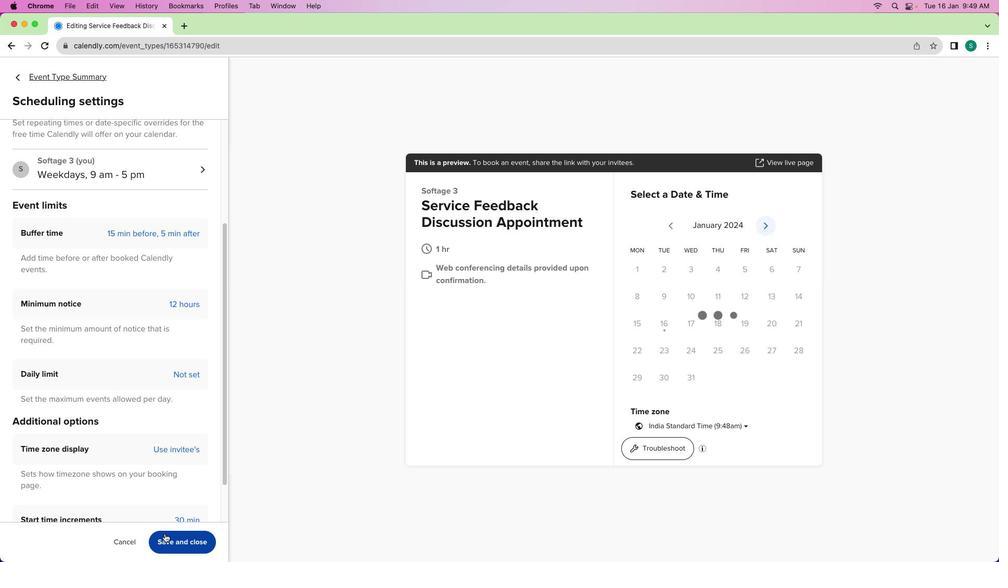
Action: Mouse pressed left at (164, 534)
Screenshot: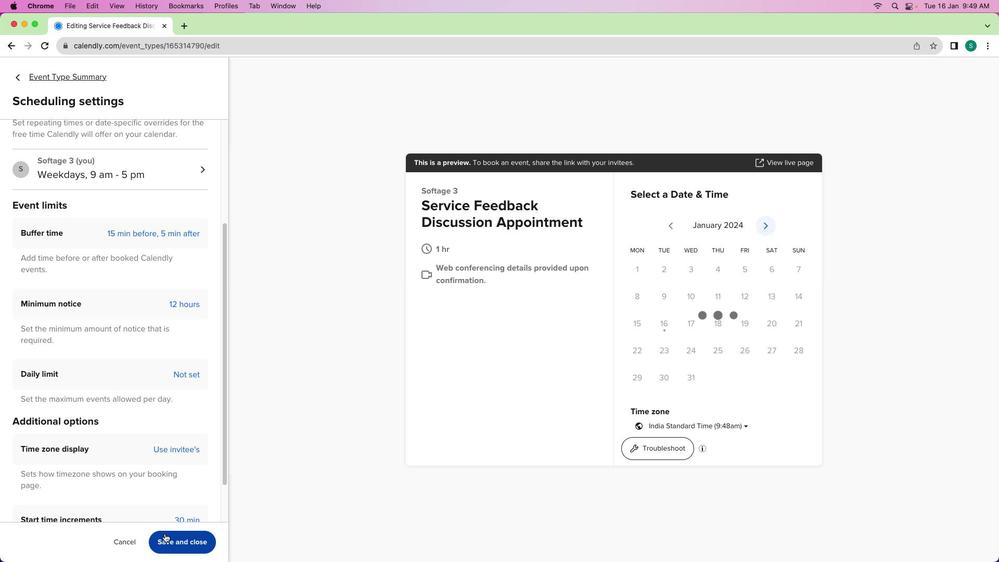 
Action: Mouse moved to (110, 304)
Screenshot: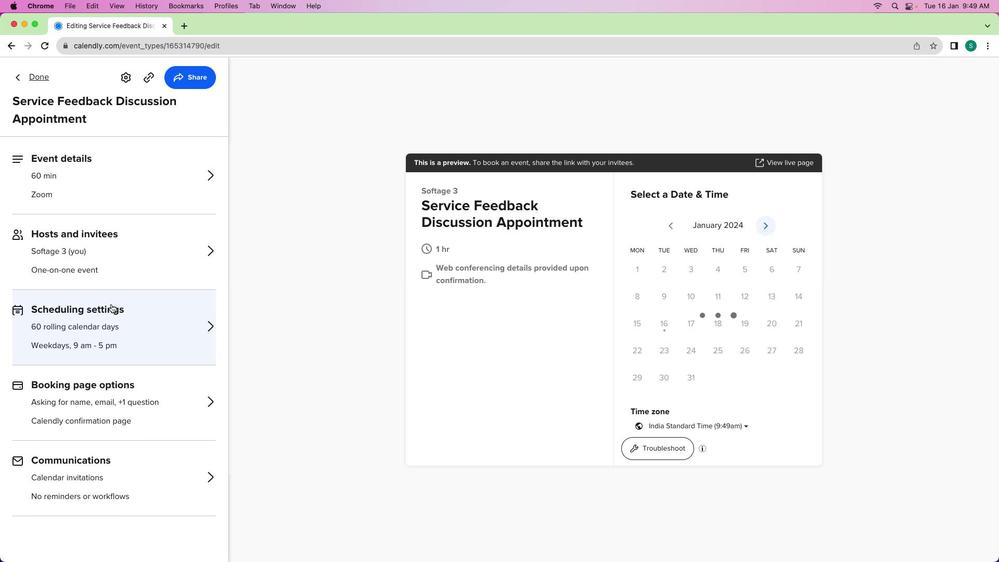 
Action: Mouse pressed left at (110, 304)
Screenshot: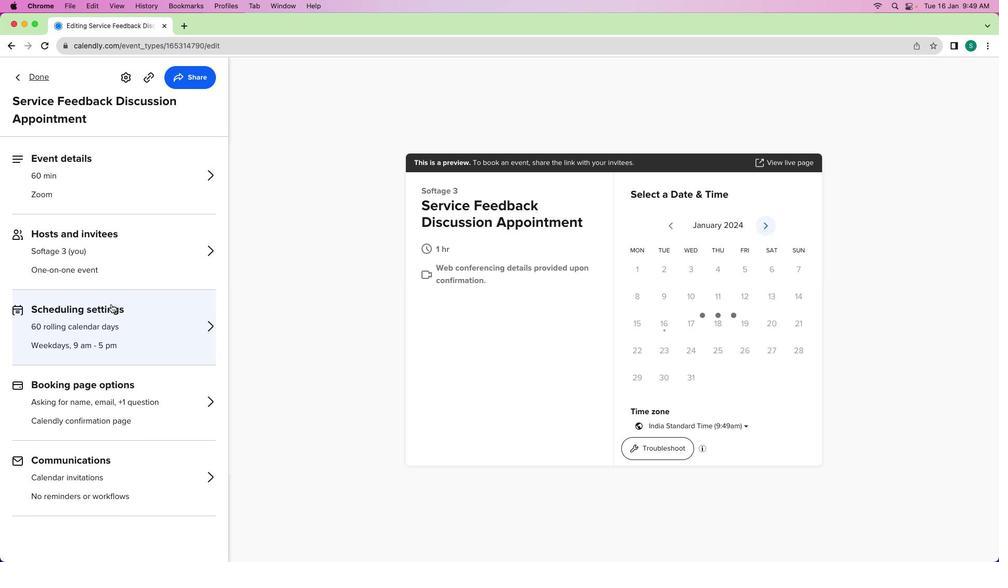
Action: Mouse moved to (38, 75)
Screenshot: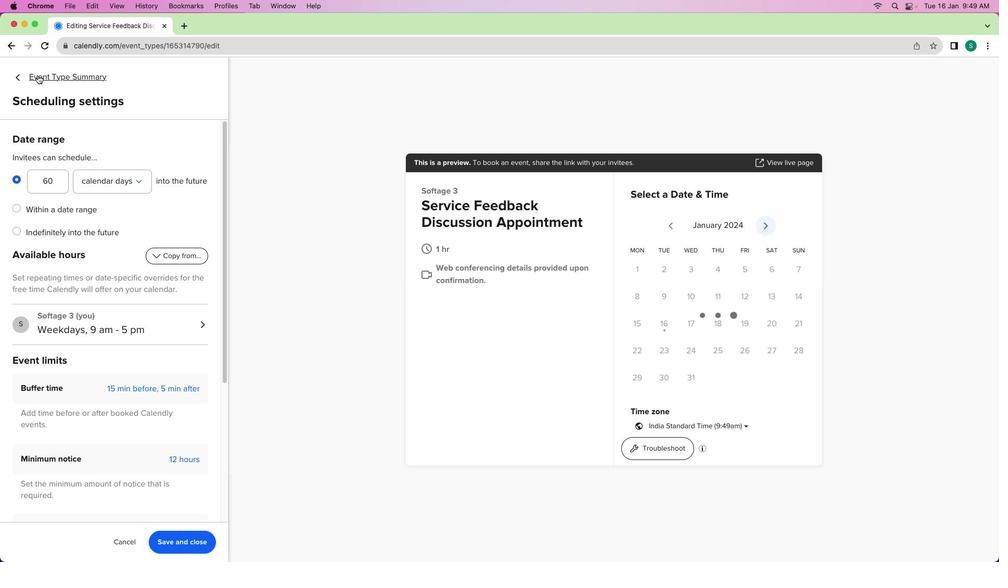 
Action: Mouse pressed left at (38, 75)
Screenshot: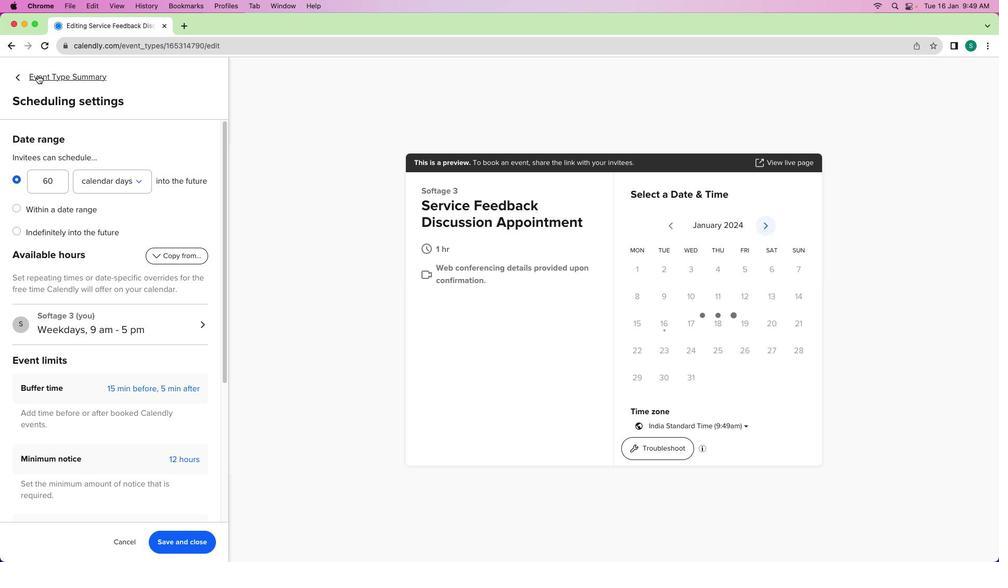 
Action: Mouse moved to (38, 75)
Screenshot: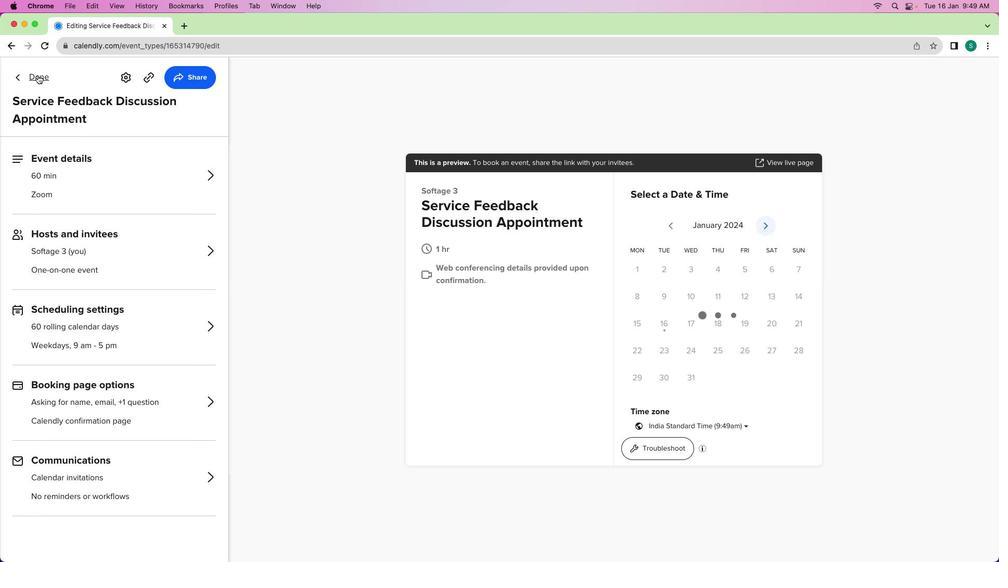 
Action: Mouse pressed left at (38, 75)
Screenshot: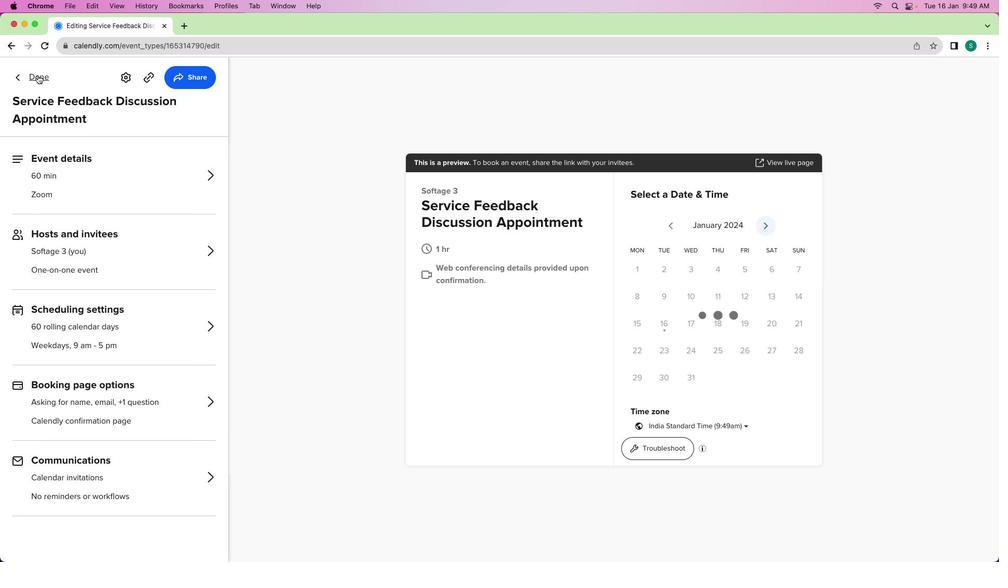 
Action: Mouse moved to (376, 316)
Screenshot: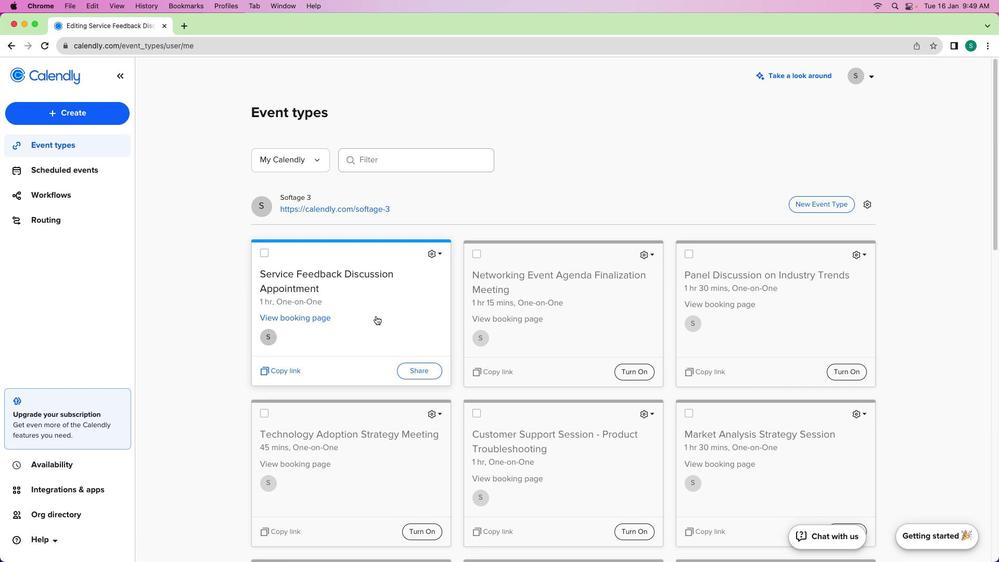 
